 Task: For heading Arial black with underline.  font size for heading18,  'Change the font style of data to'Calibri.  and font size to 9,  Change the alignment of both headline & data to Align center.  In the sheet  Financial Tracking Spreadsheetbook
Action: Mouse moved to (159, 143)
Screenshot: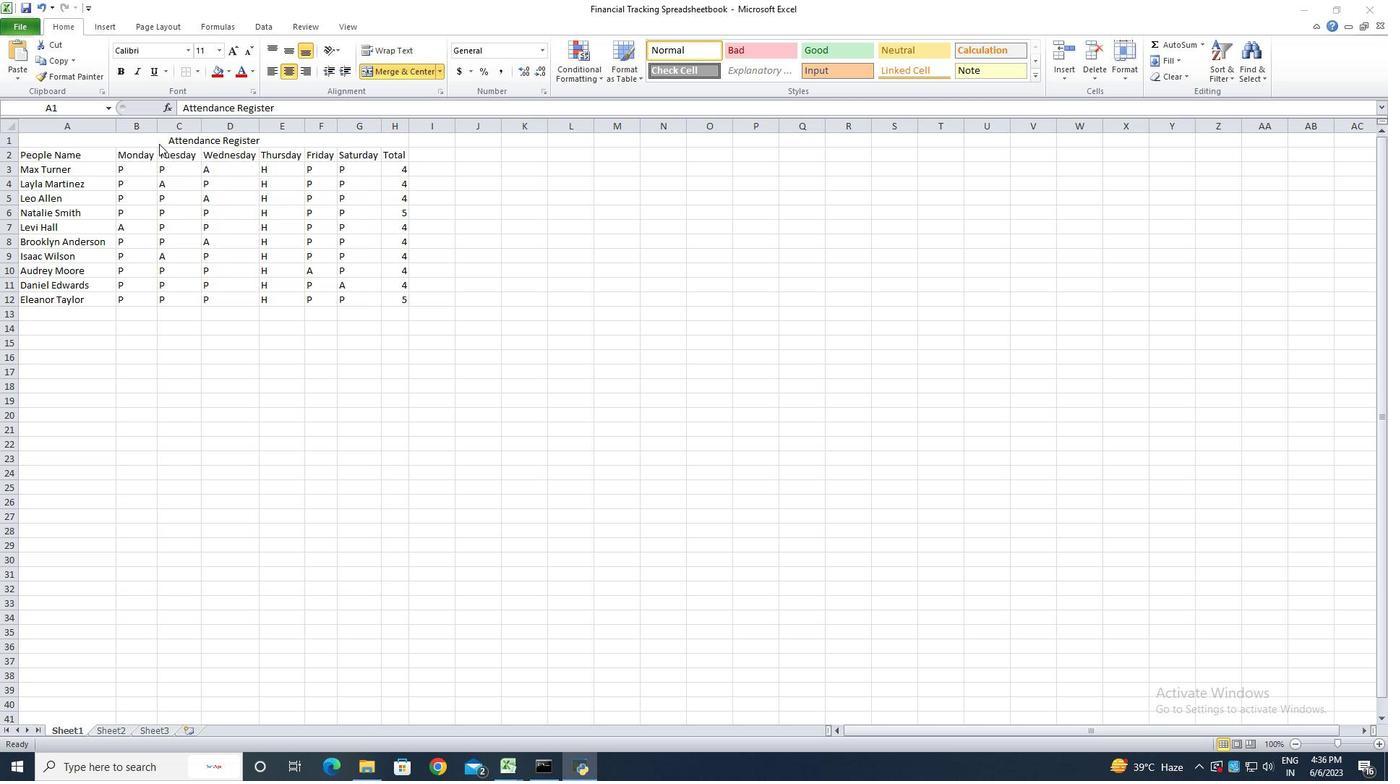 
Action: Mouse pressed left at (159, 143)
Screenshot: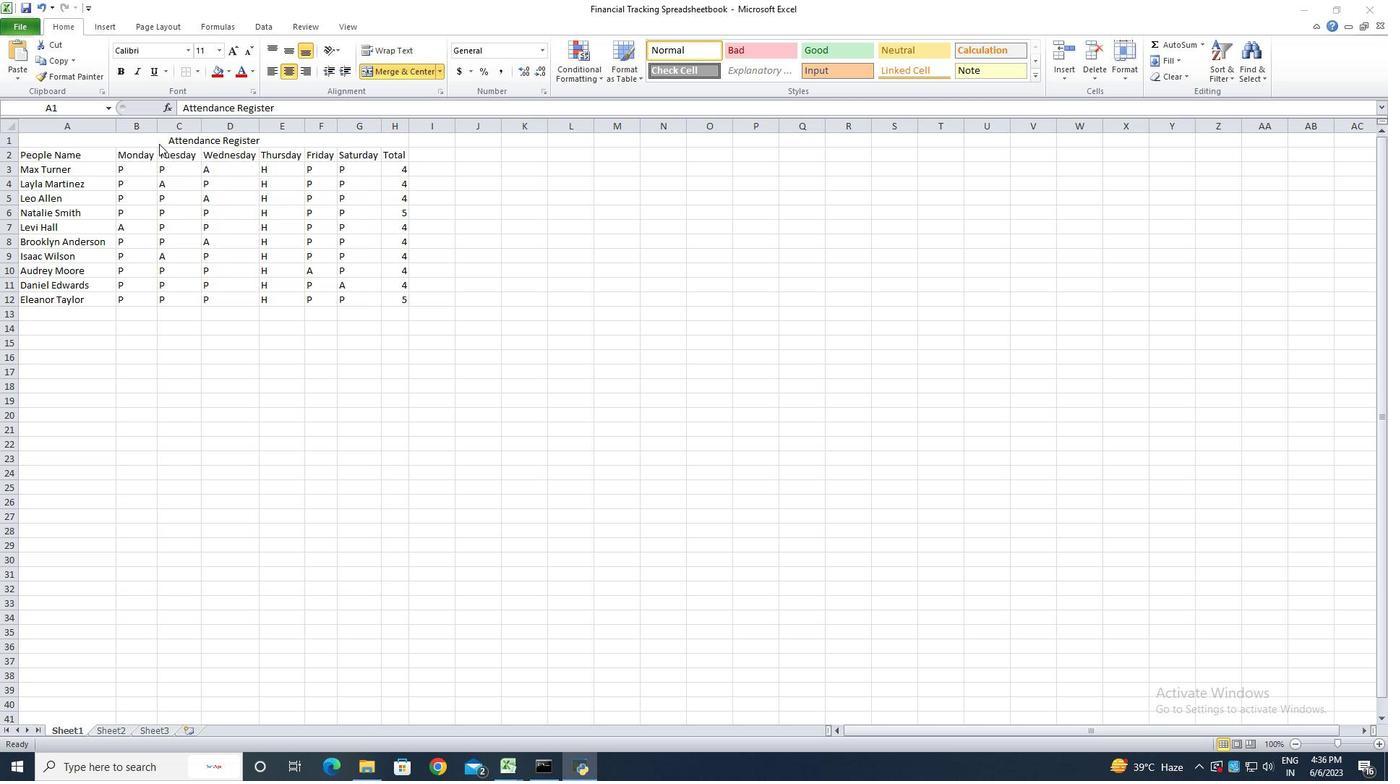 
Action: Mouse moved to (188, 53)
Screenshot: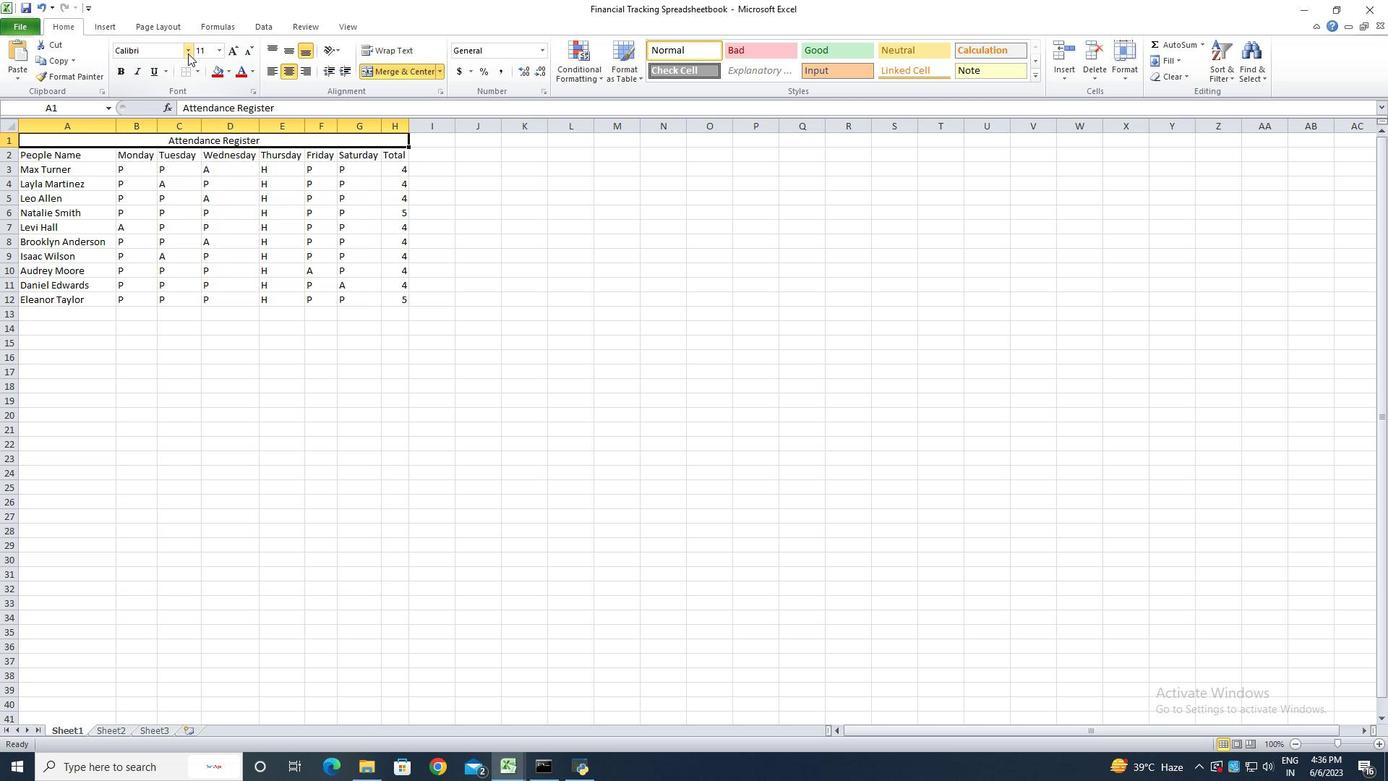 
Action: Mouse pressed left at (188, 53)
Screenshot: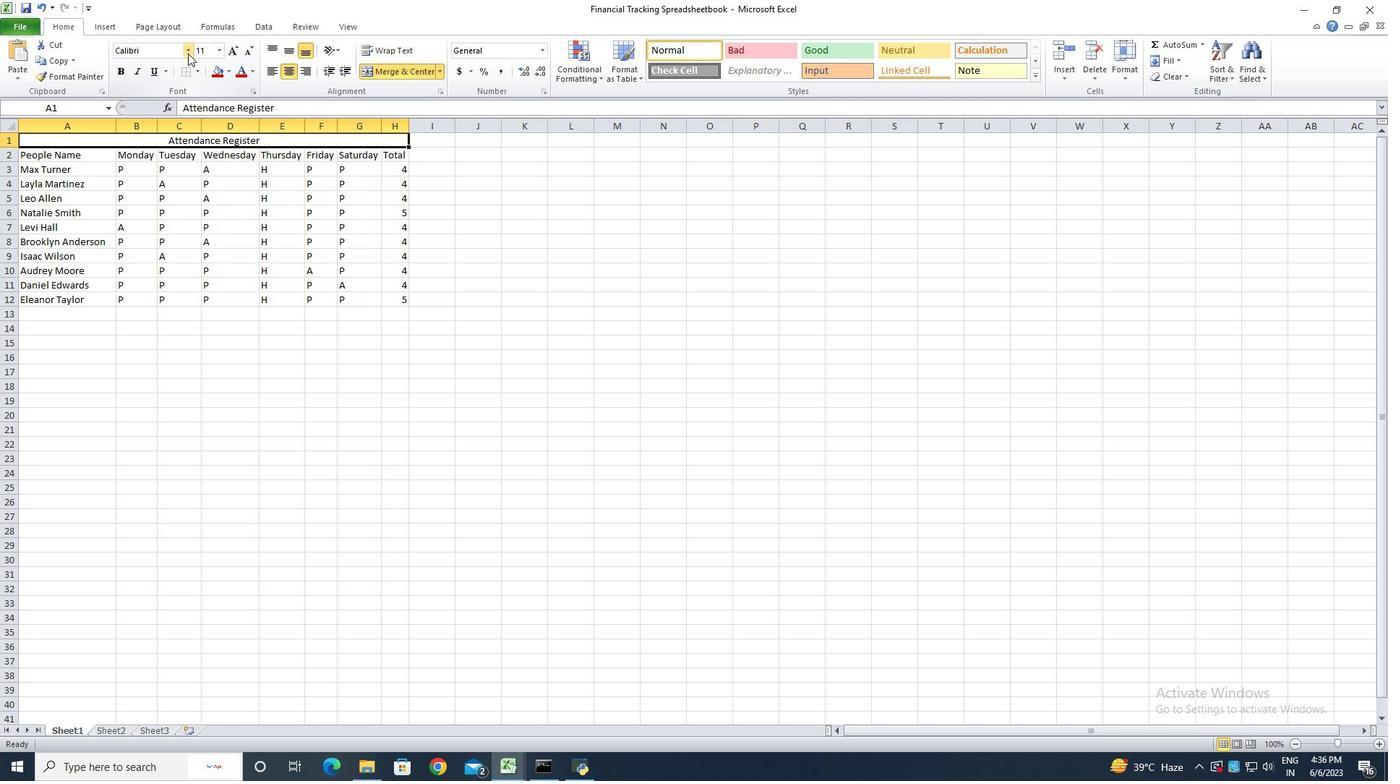 
Action: Mouse moved to (179, 184)
Screenshot: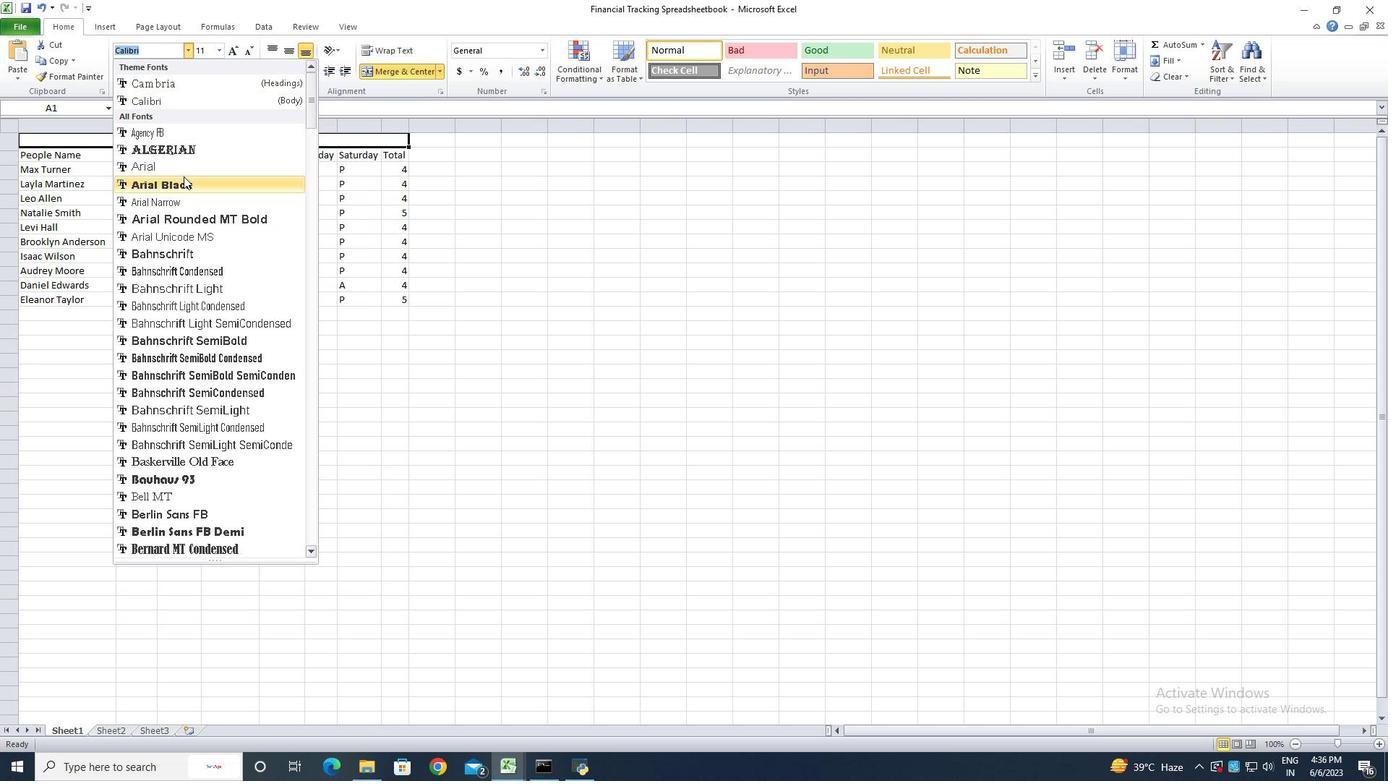 
Action: Mouse pressed left at (179, 184)
Screenshot: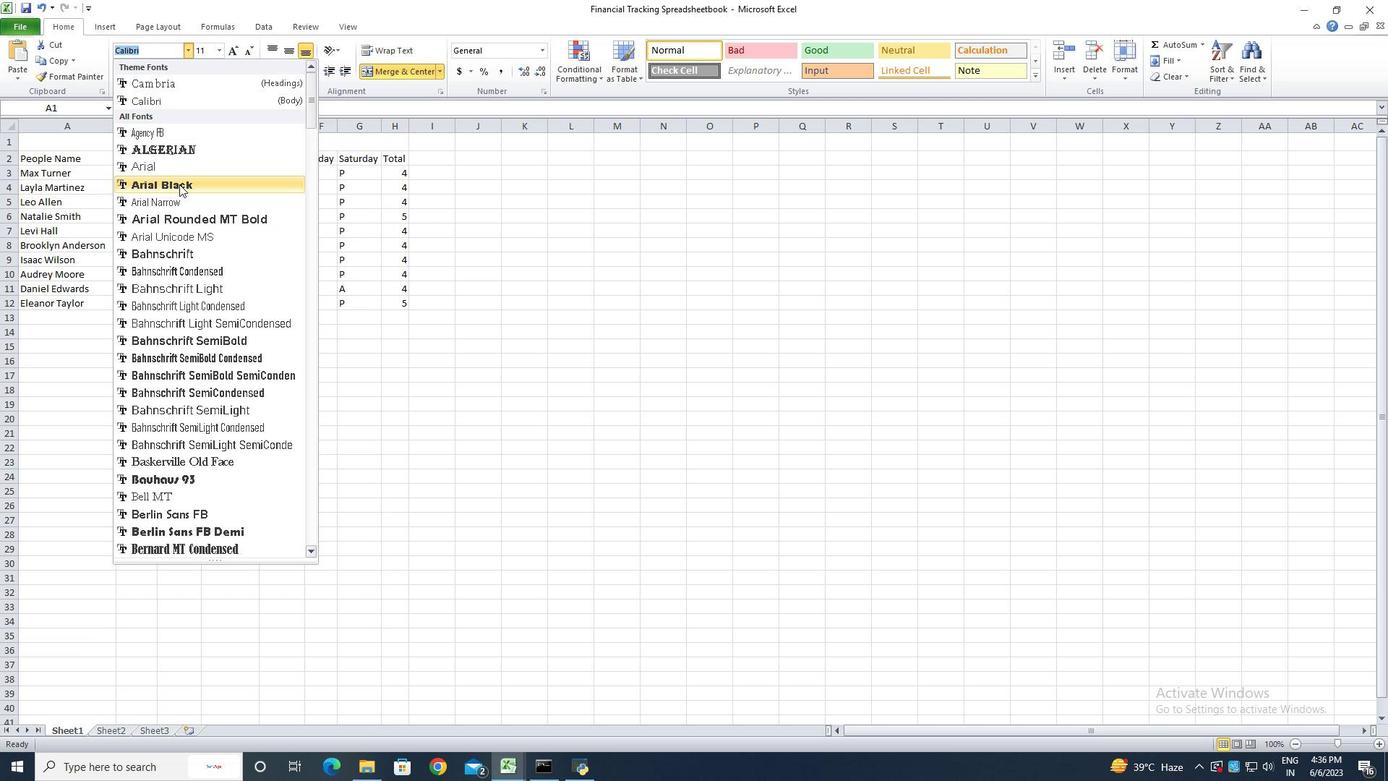 
Action: Mouse moved to (156, 75)
Screenshot: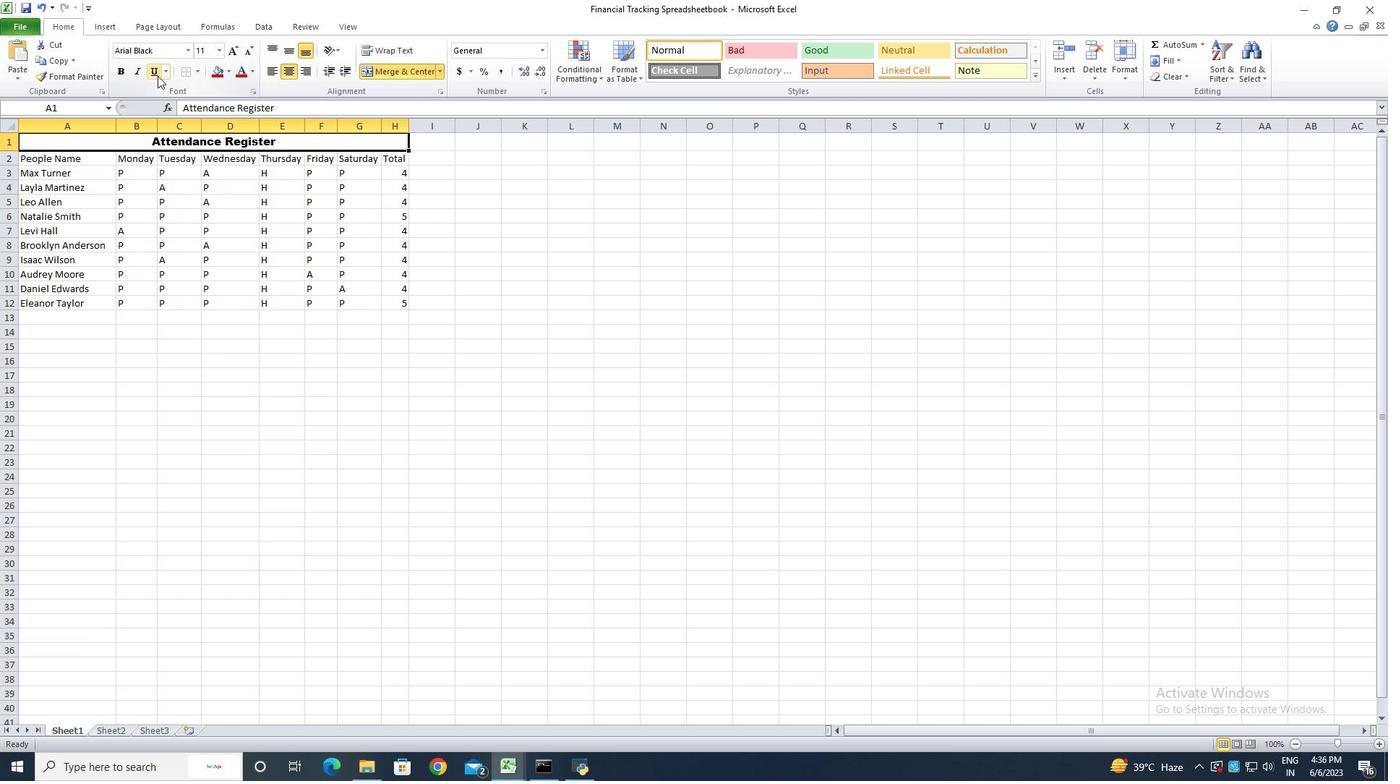 
Action: Mouse pressed left at (156, 75)
Screenshot: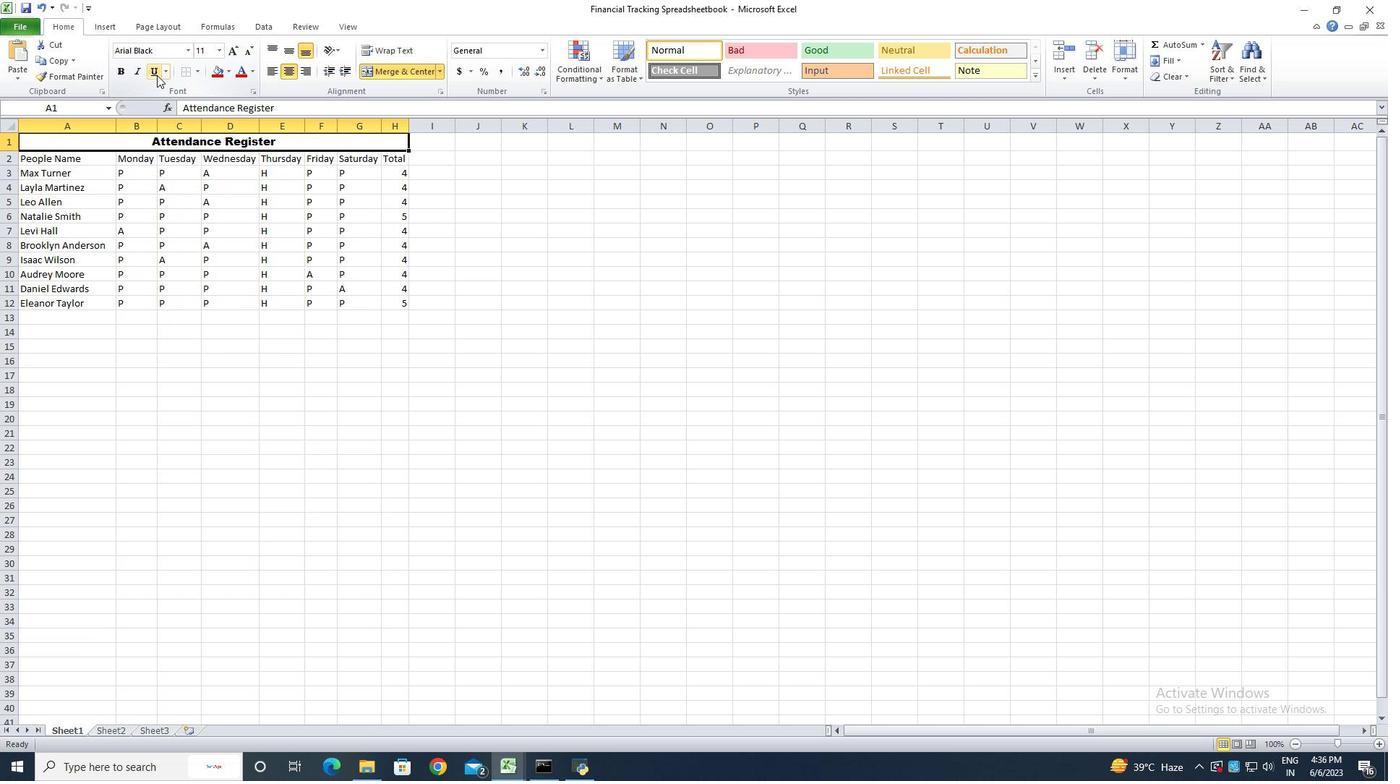 
Action: Mouse moved to (236, 52)
Screenshot: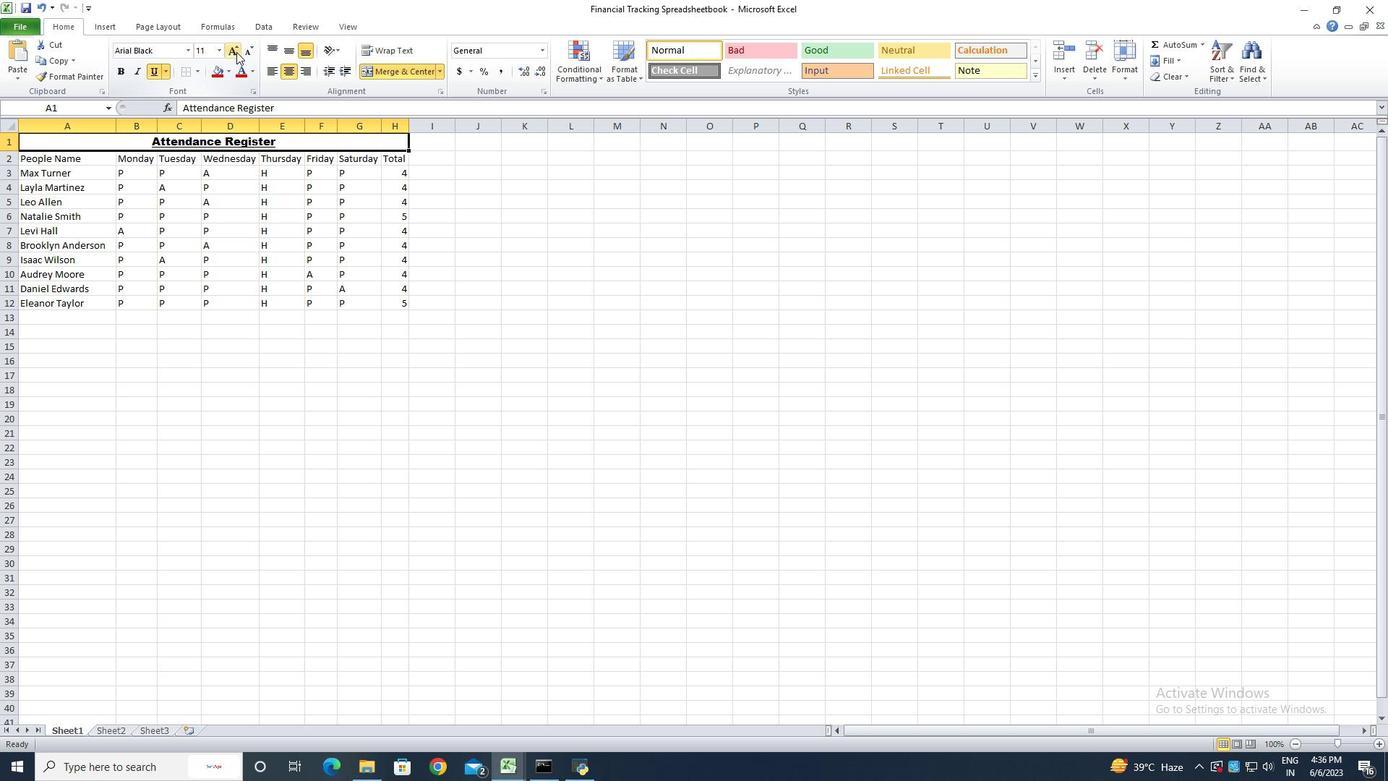 
Action: Mouse pressed left at (236, 52)
Screenshot: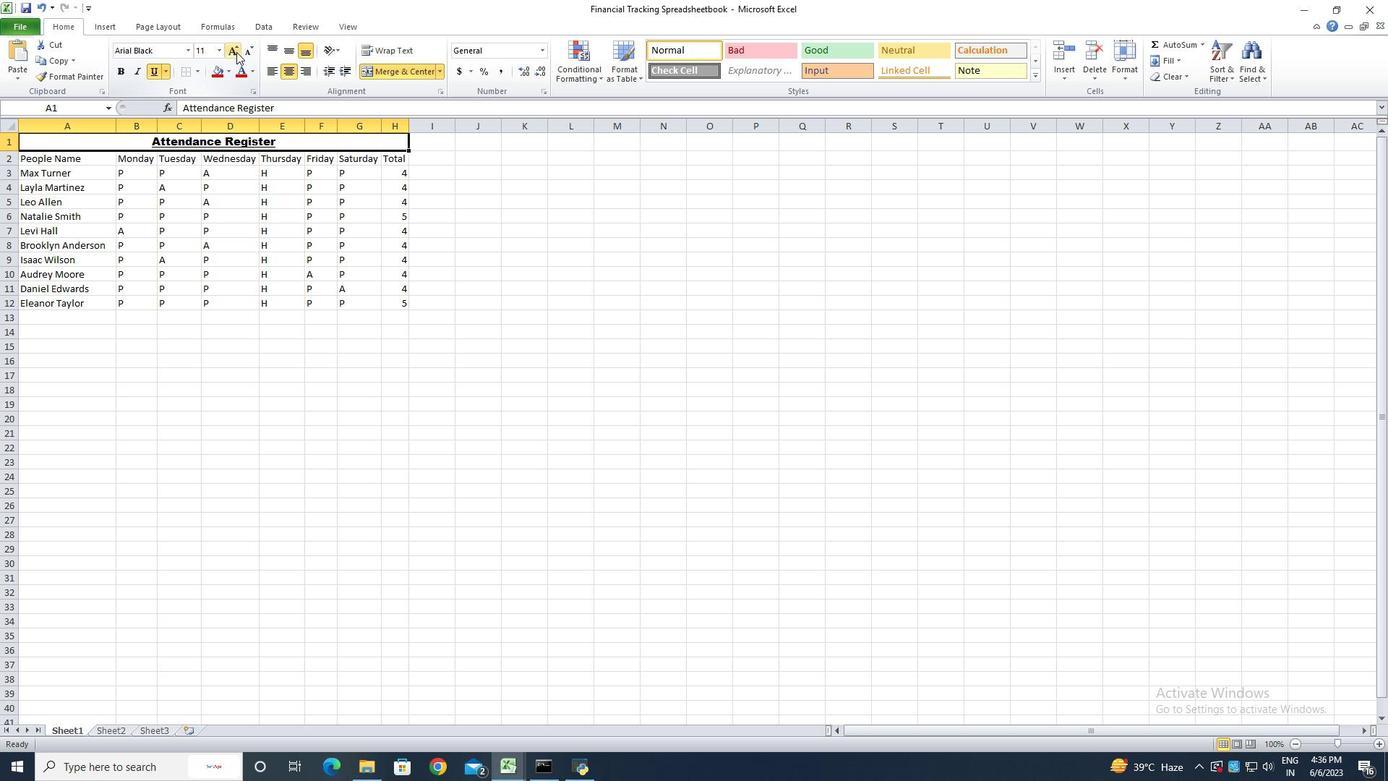 
Action: Mouse pressed left at (236, 52)
Screenshot: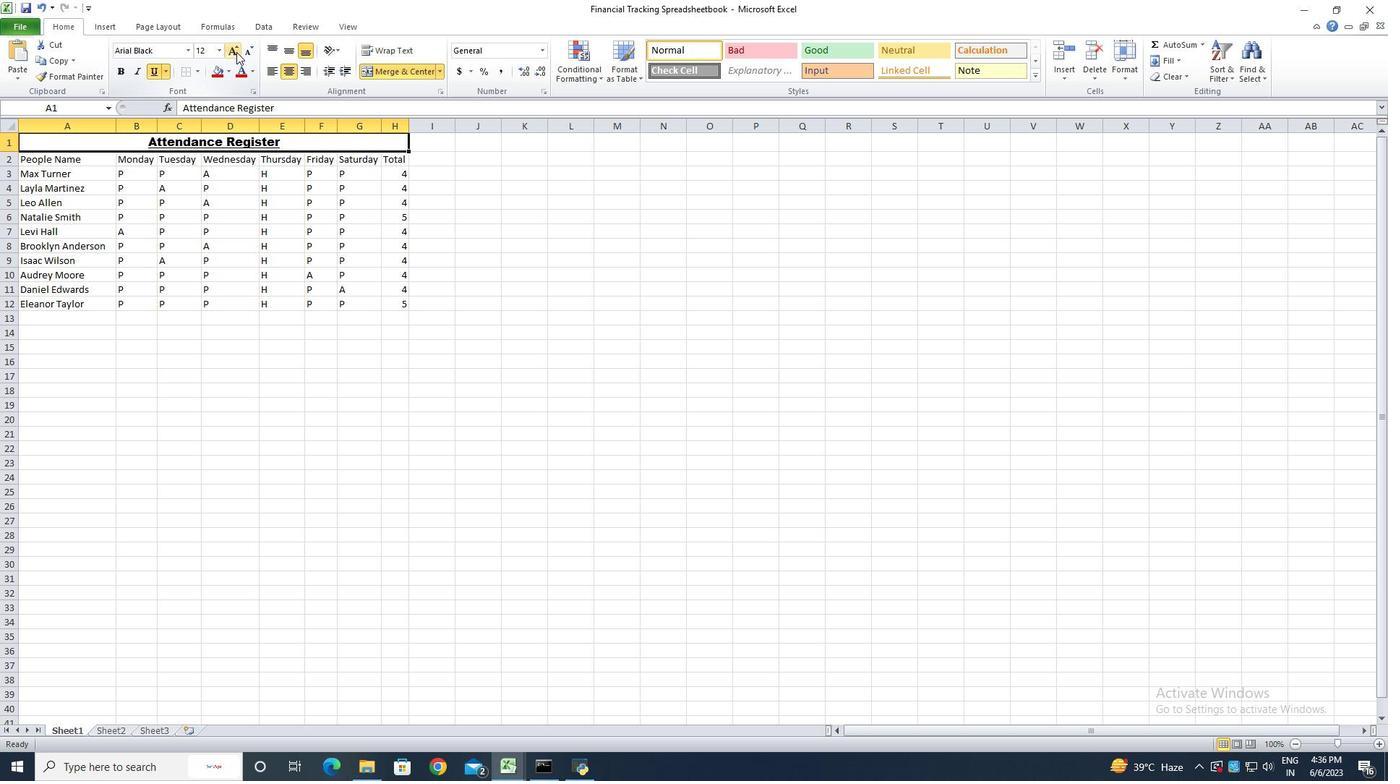 
Action: Mouse pressed left at (236, 52)
Screenshot: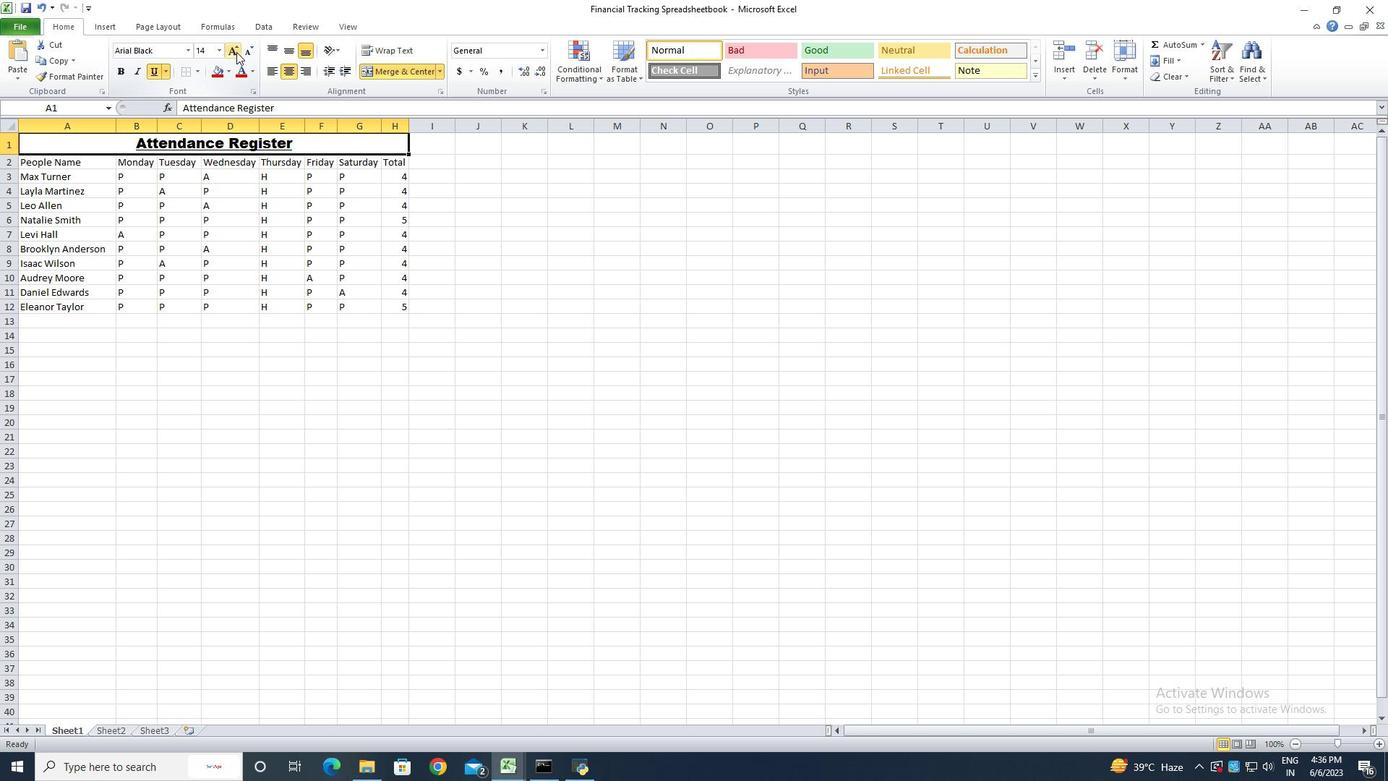 
Action: Mouse moved to (237, 51)
Screenshot: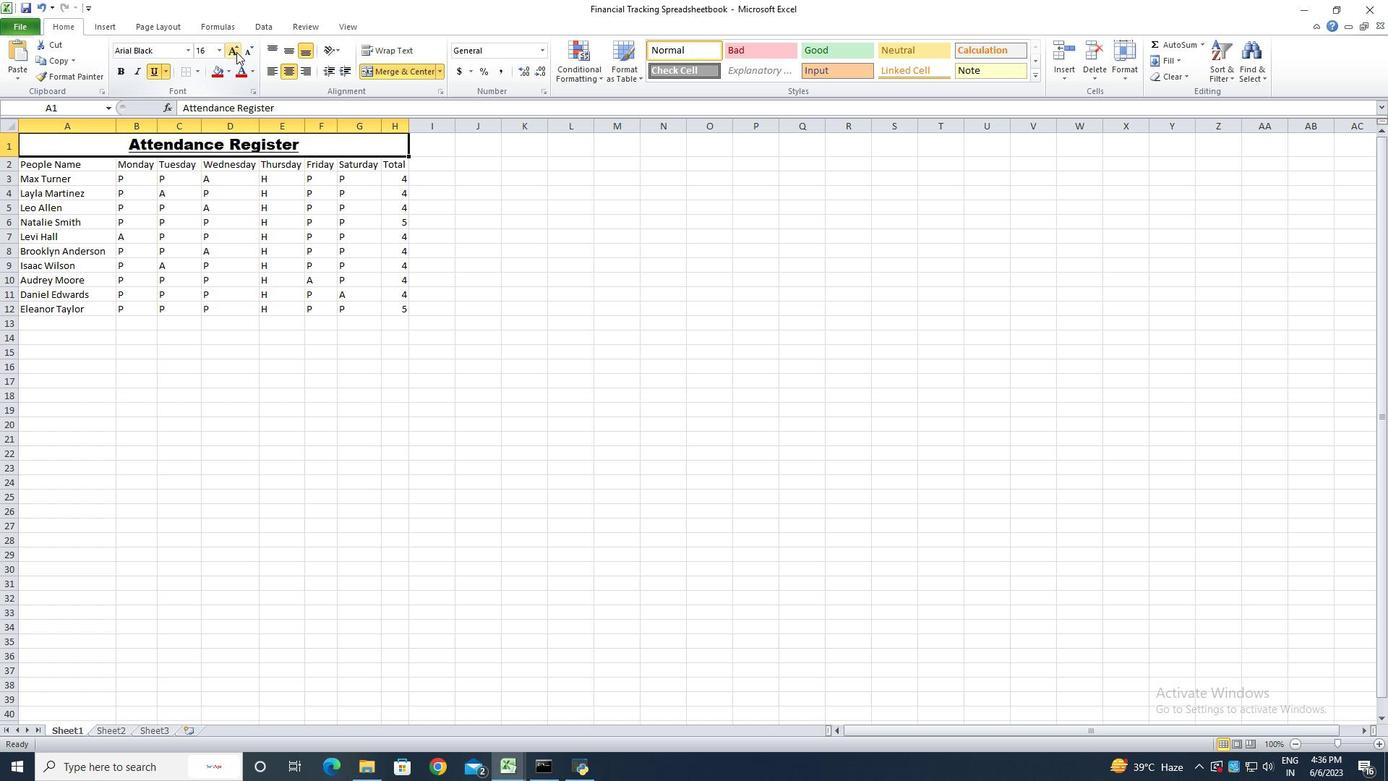 
Action: Mouse pressed left at (237, 51)
Screenshot: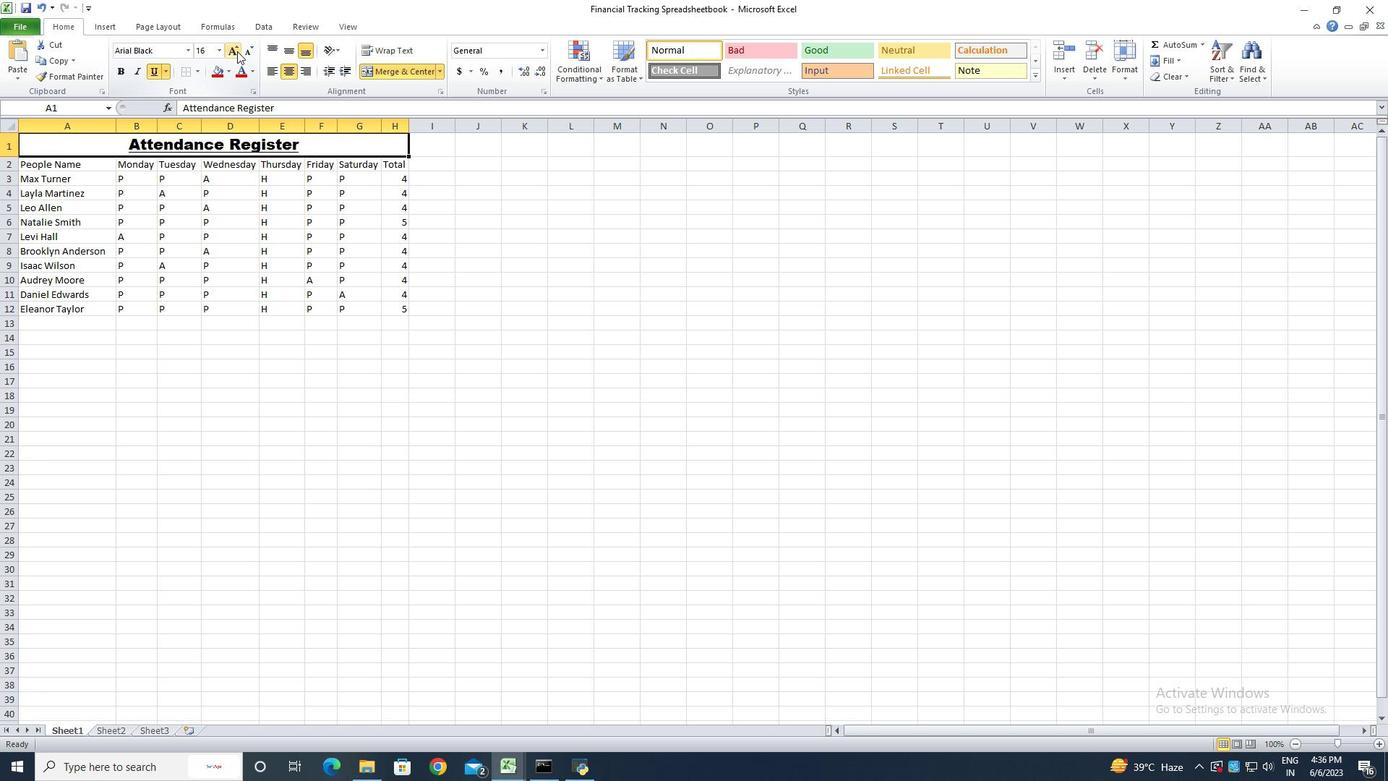 
Action: Mouse moved to (40, 169)
Screenshot: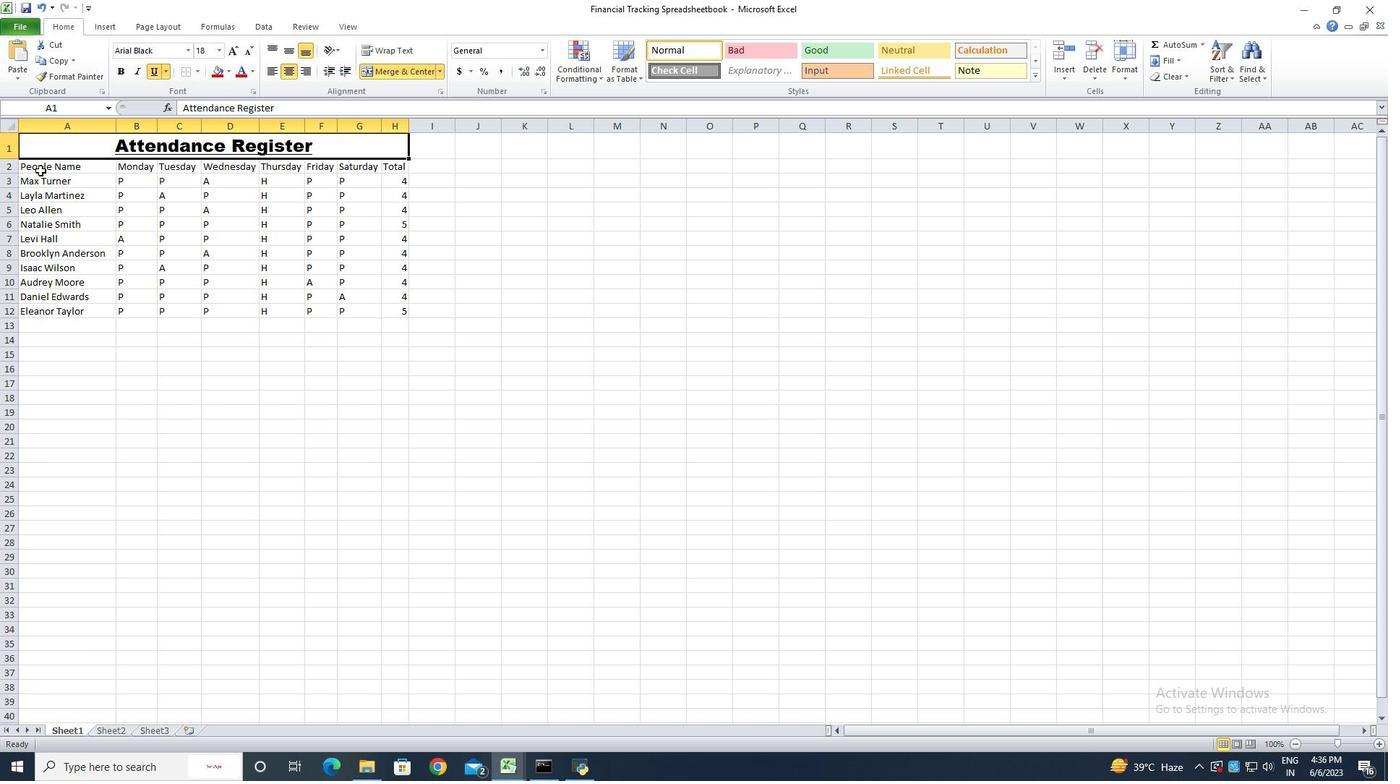 
Action: Mouse pressed left at (40, 169)
Screenshot: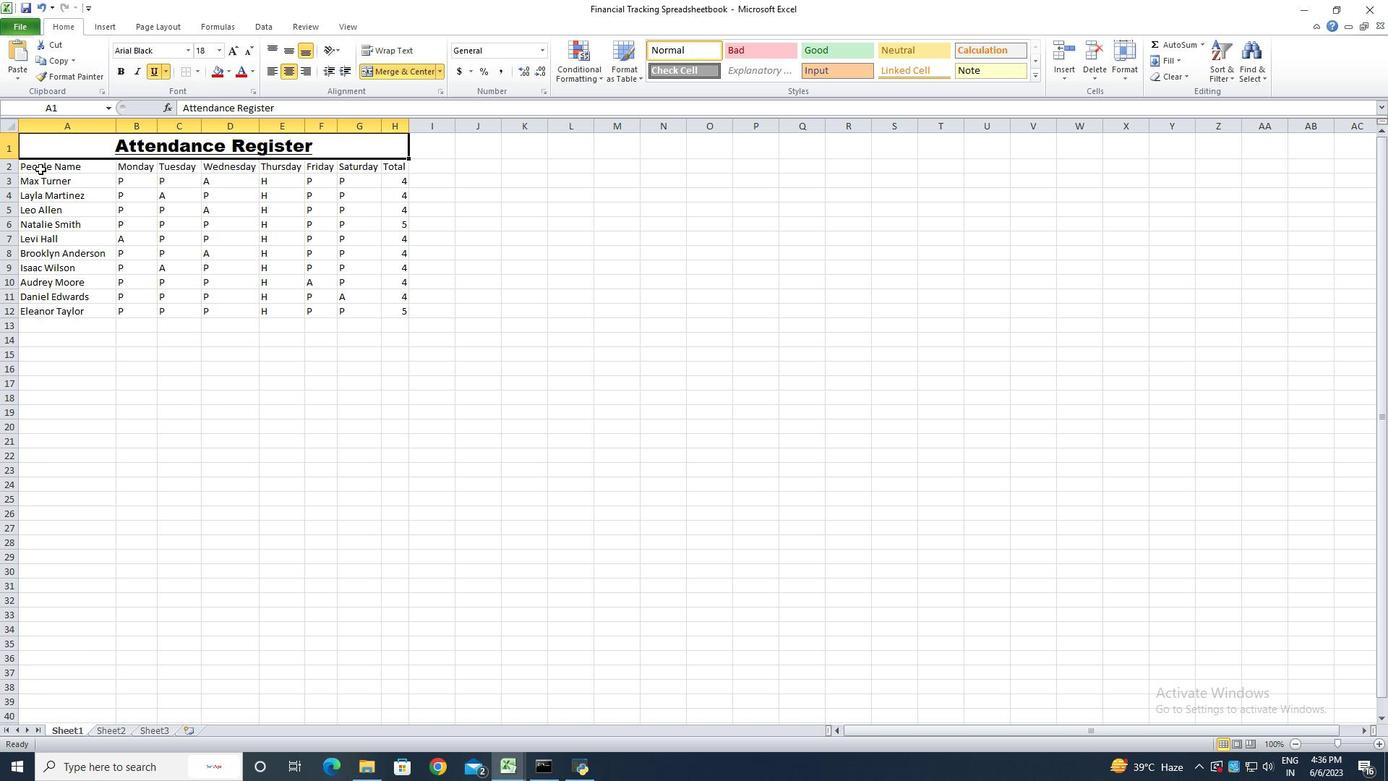 
Action: Mouse moved to (188, 49)
Screenshot: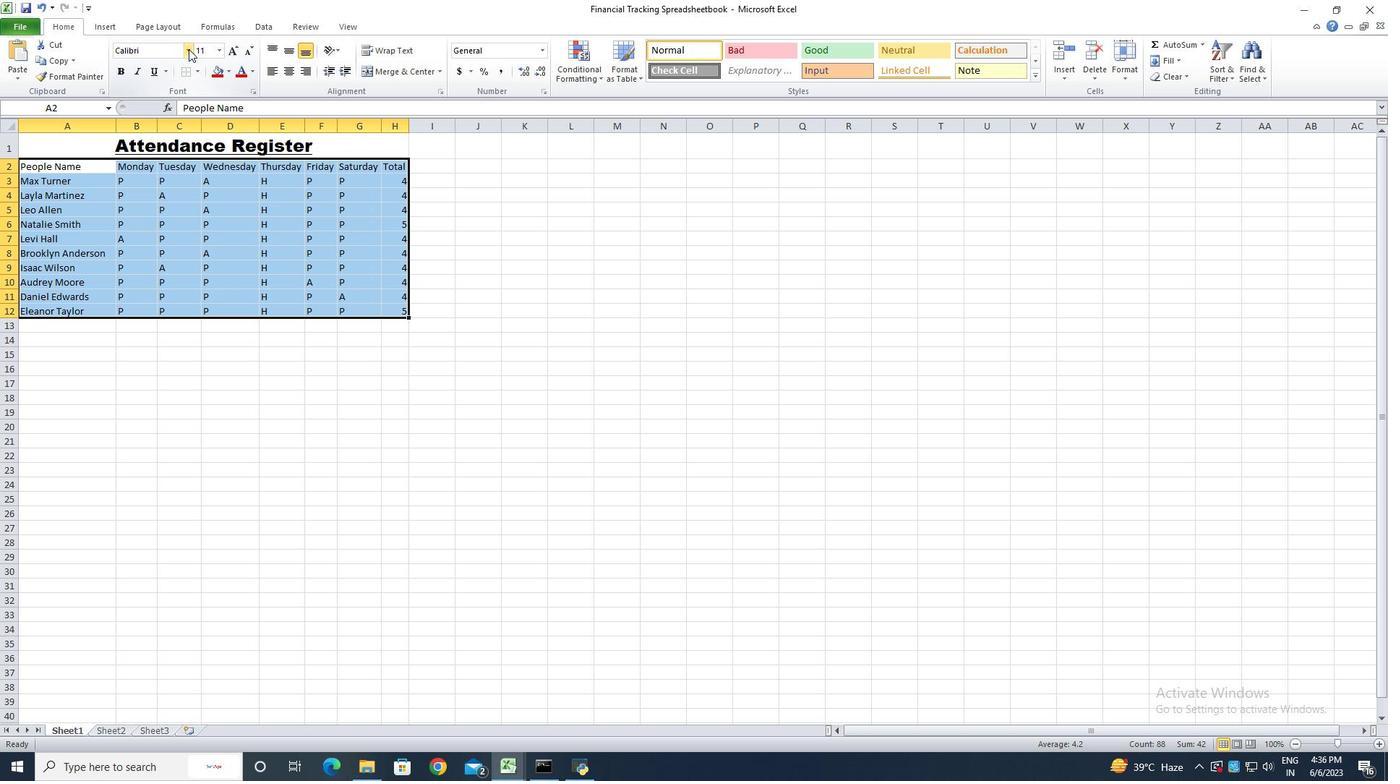 
Action: Mouse pressed left at (188, 49)
Screenshot: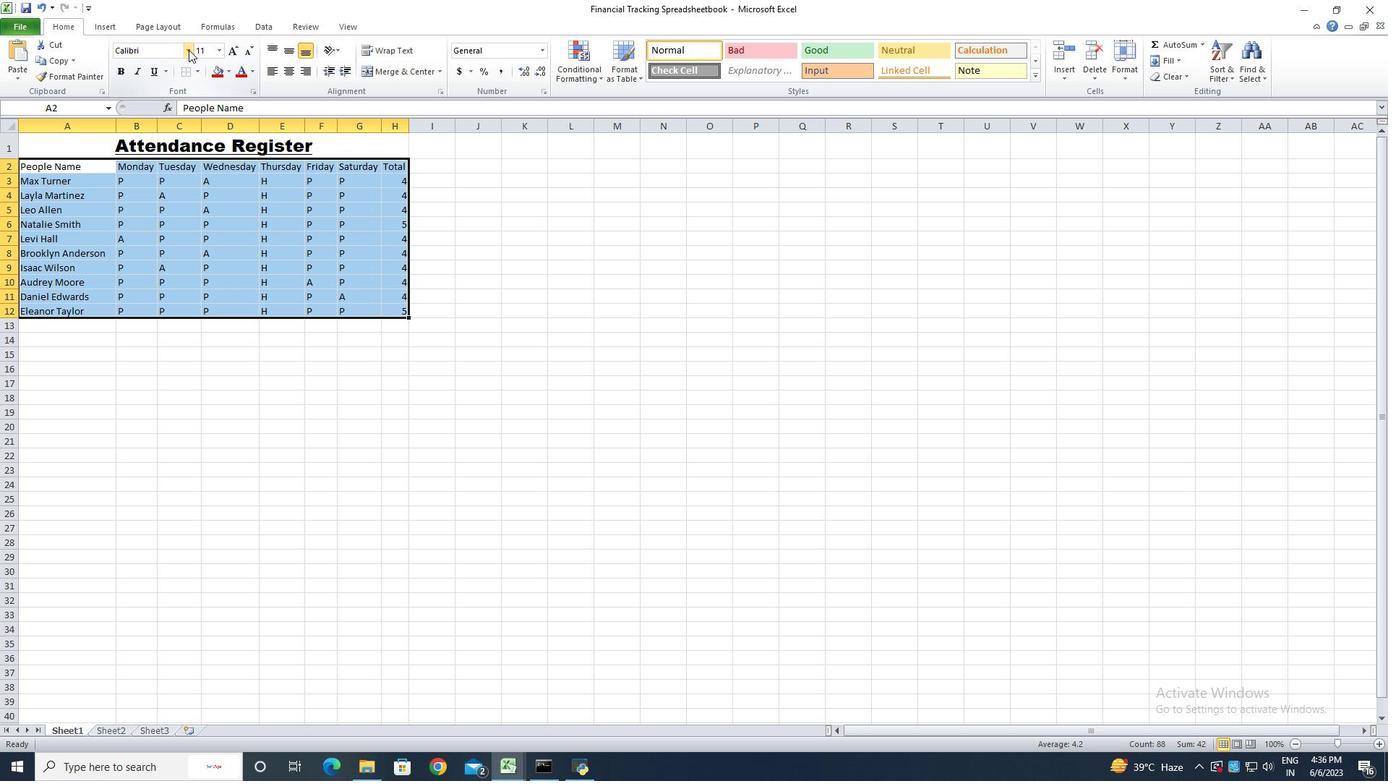 
Action: Mouse moved to (180, 101)
Screenshot: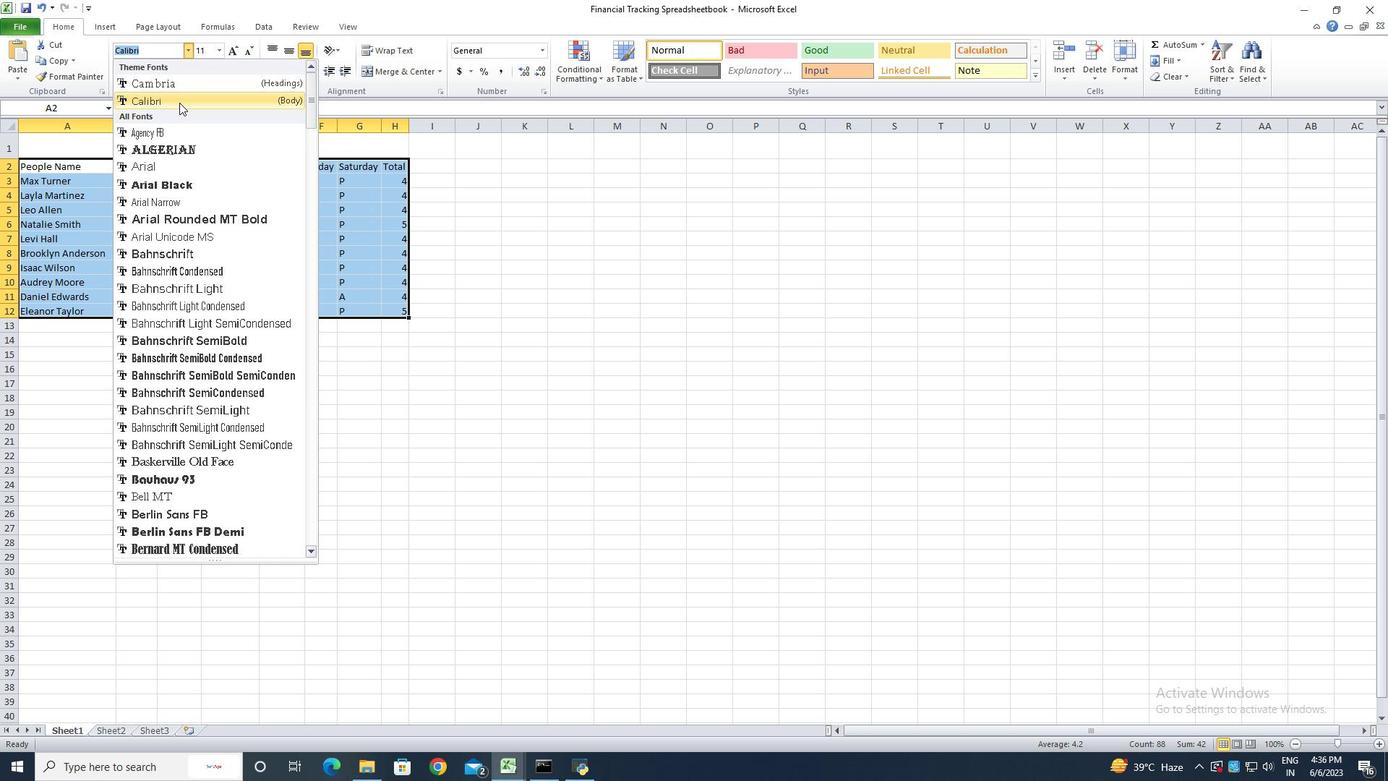 
Action: Mouse pressed left at (180, 101)
Screenshot: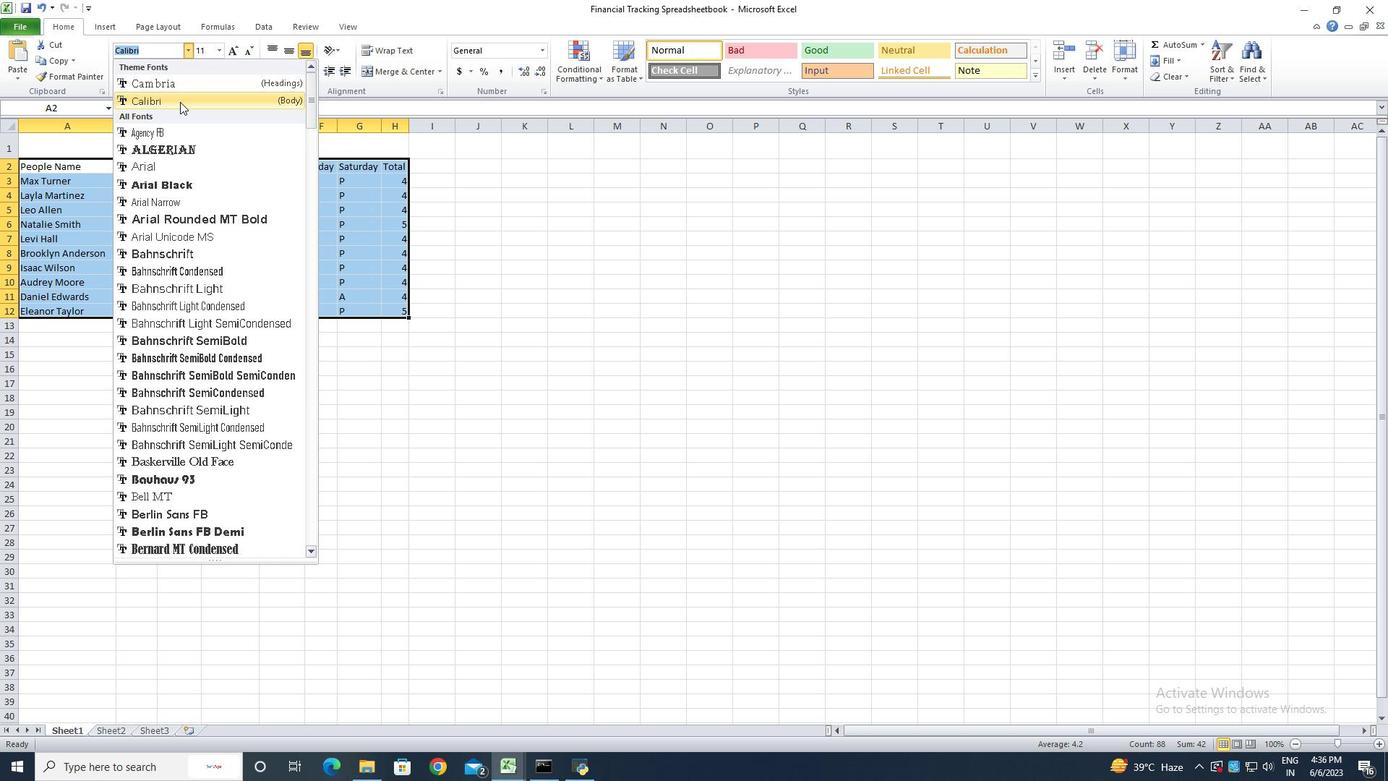 
Action: Mouse moved to (248, 49)
Screenshot: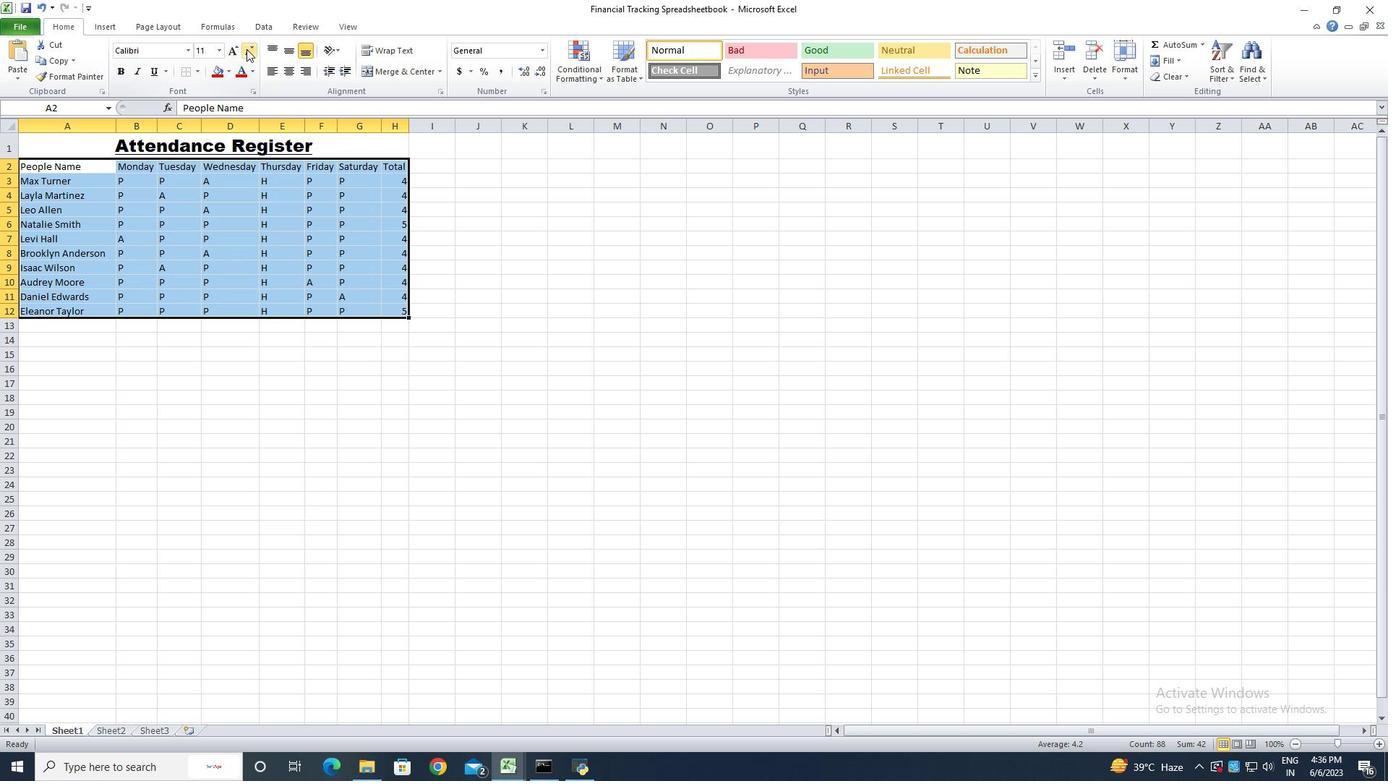
Action: Mouse pressed left at (248, 49)
Screenshot: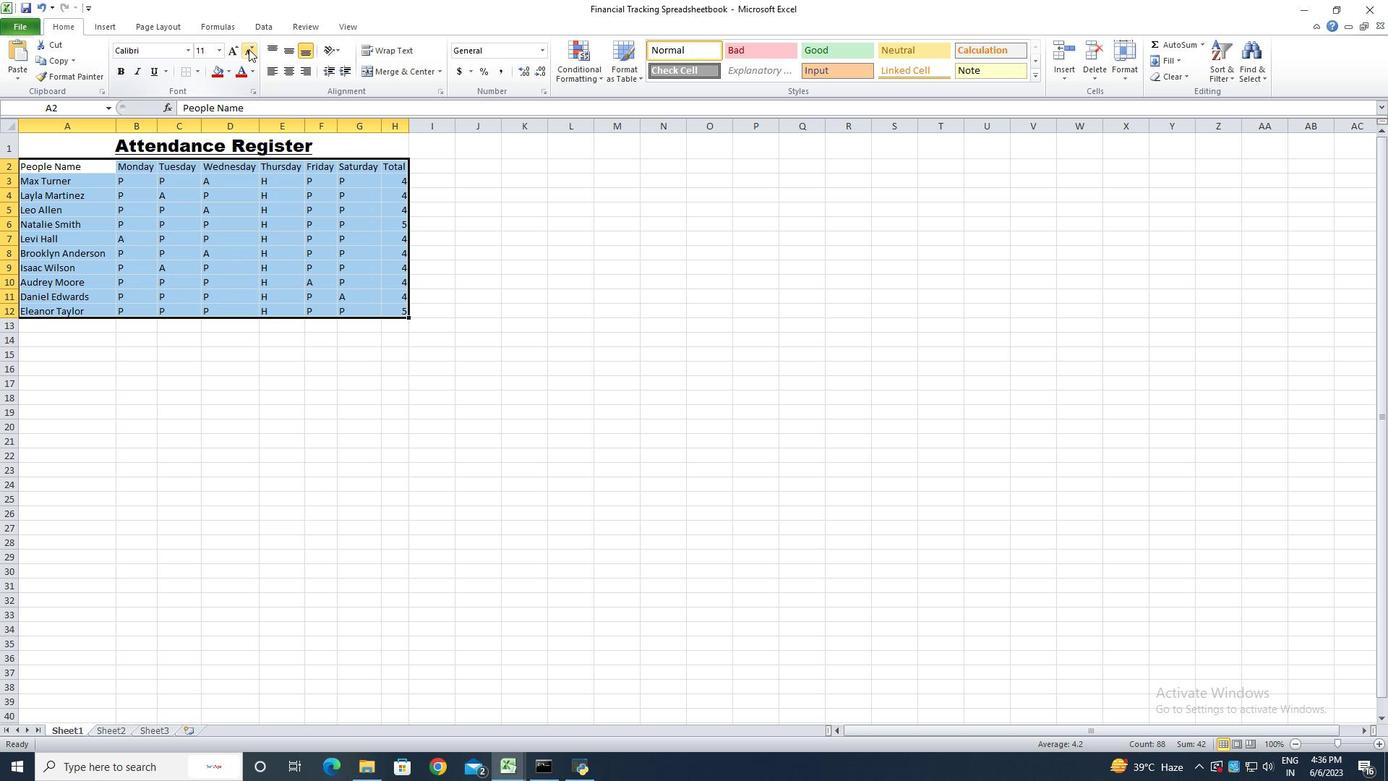 
Action: Mouse pressed left at (248, 49)
Screenshot: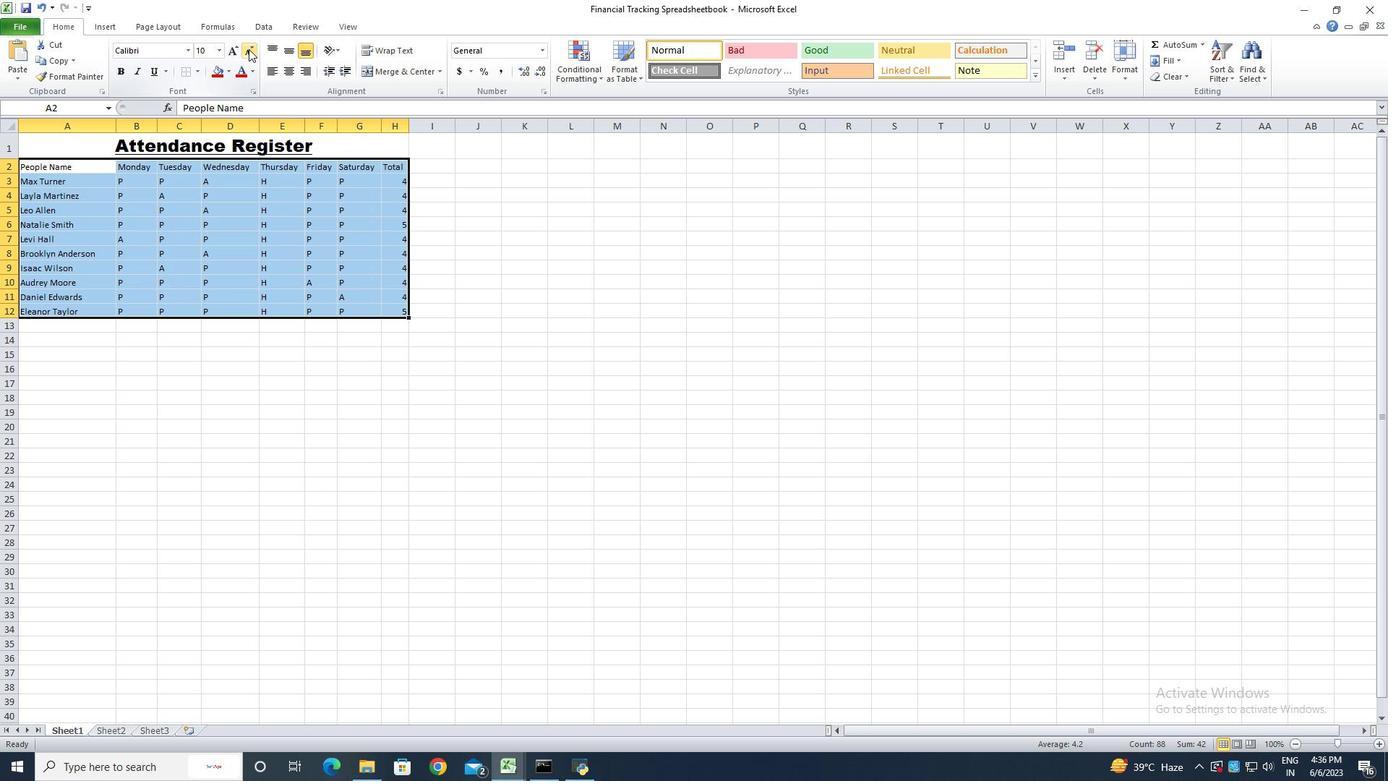 
Action: Mouse moved to (176, 363)
Screenshot: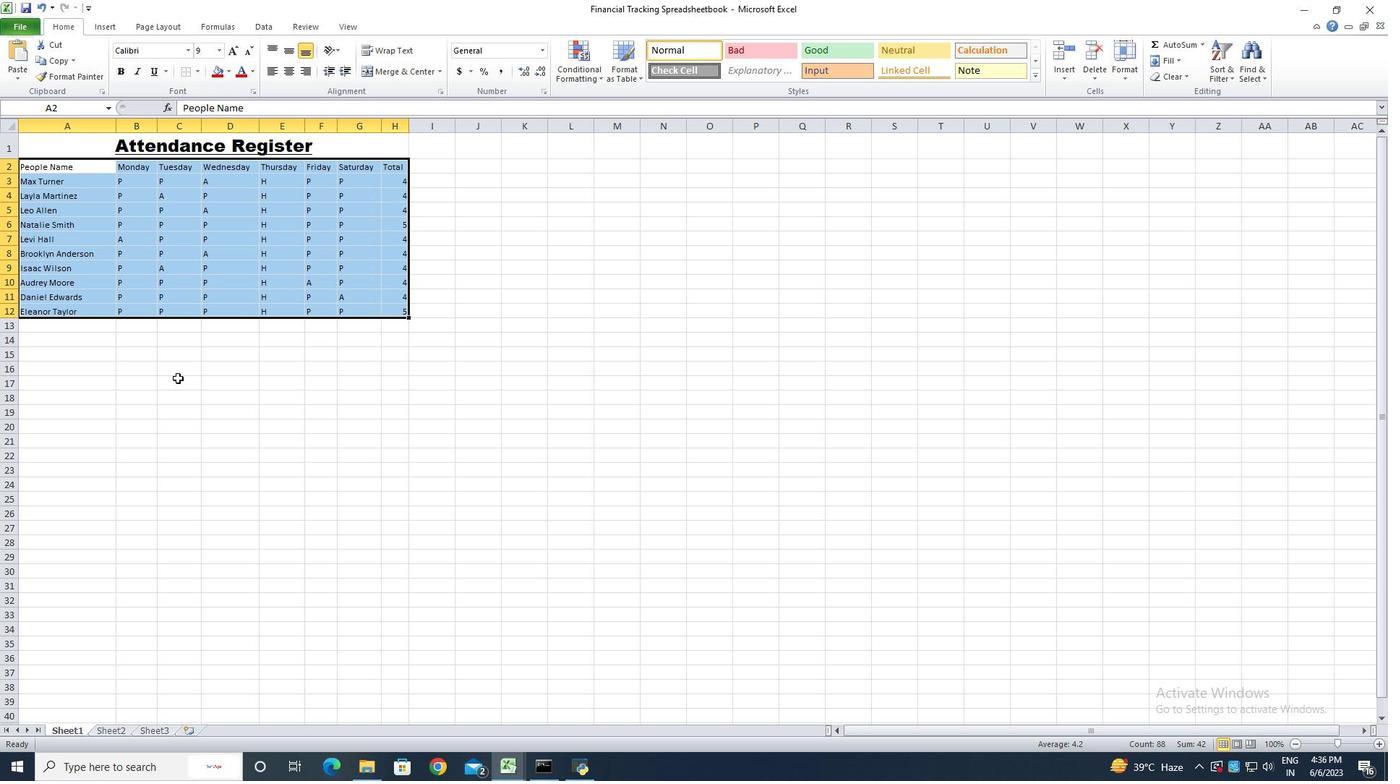 
Action: Mouse pressed left at (176, 363)
Screenshot: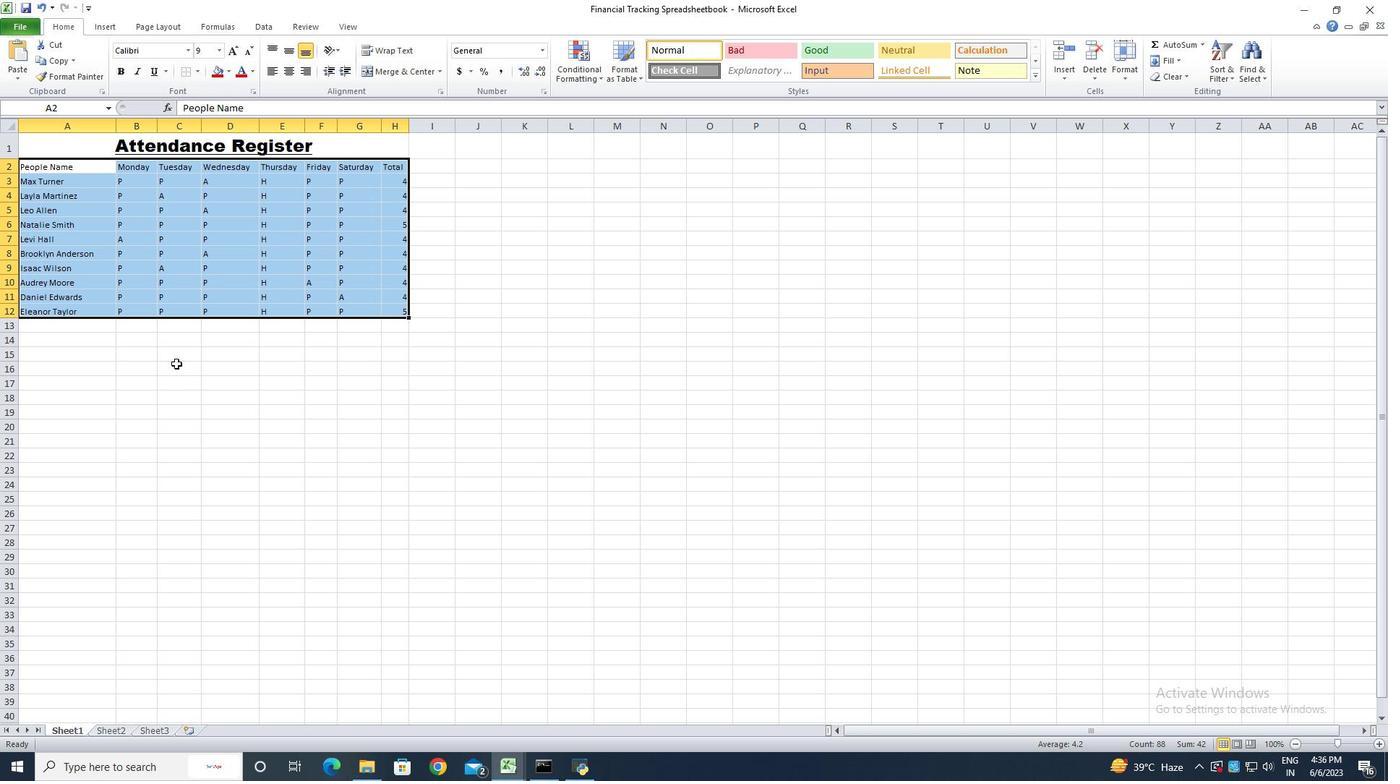 
Action: Mouse moved to (91, 144)
Screenshot: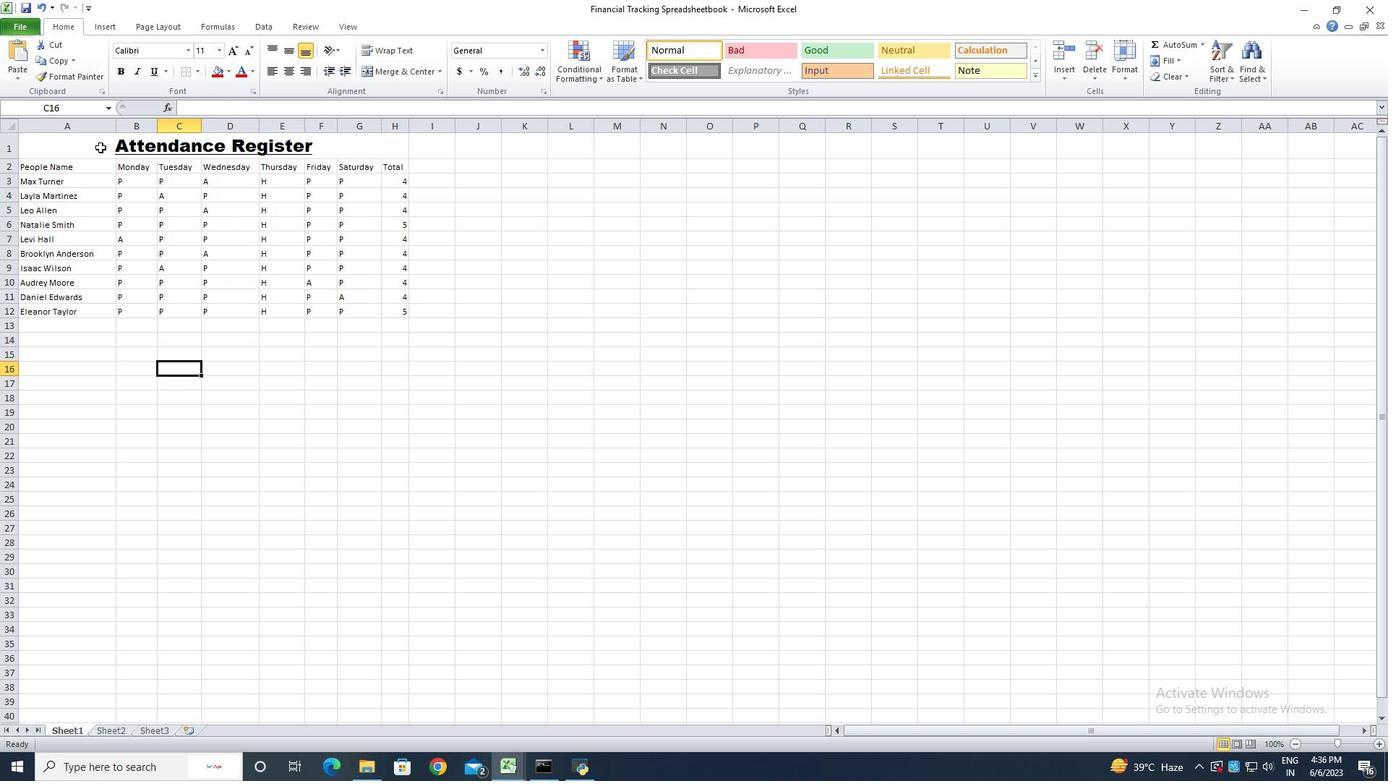 
Action: Mouse pressed left at (91, 144)
Screenshot: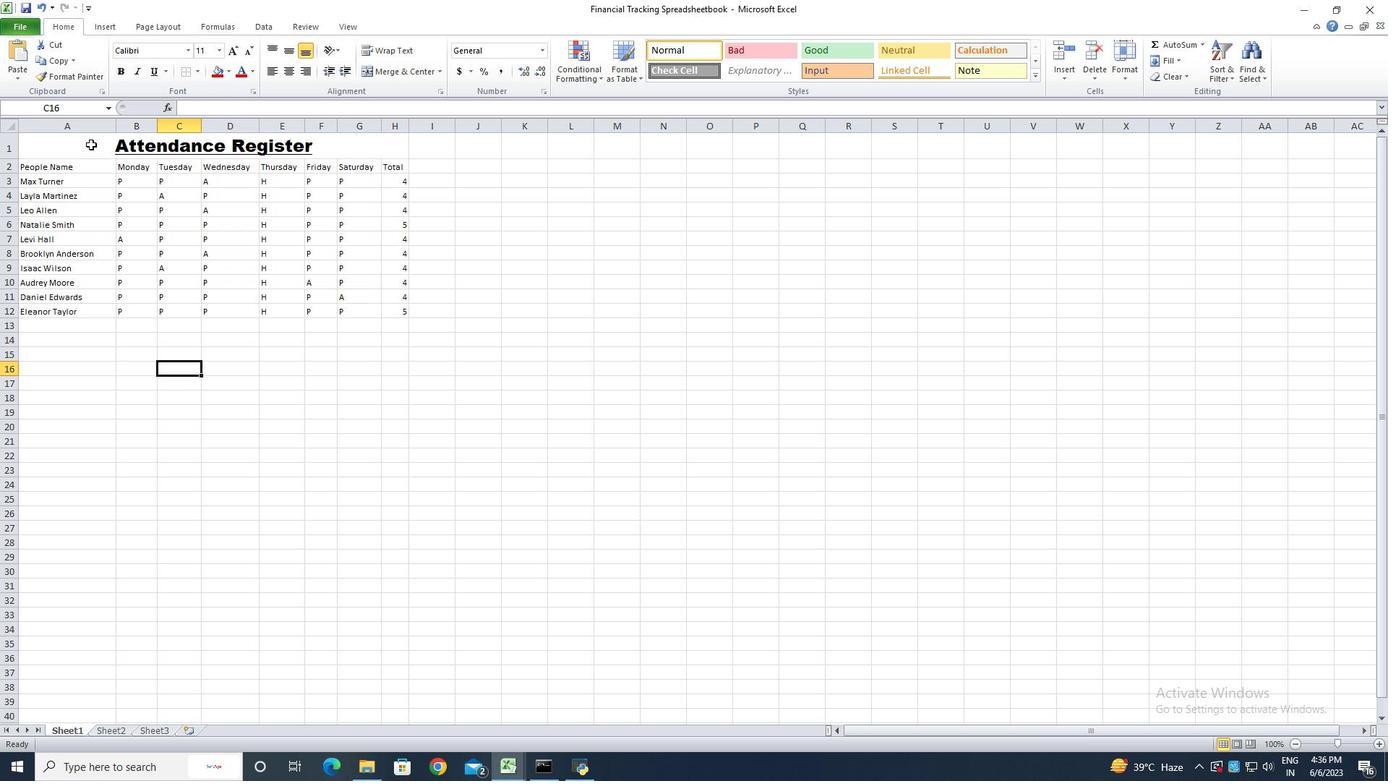 
Action: Mouse moved to (285, 75)
Screenshot: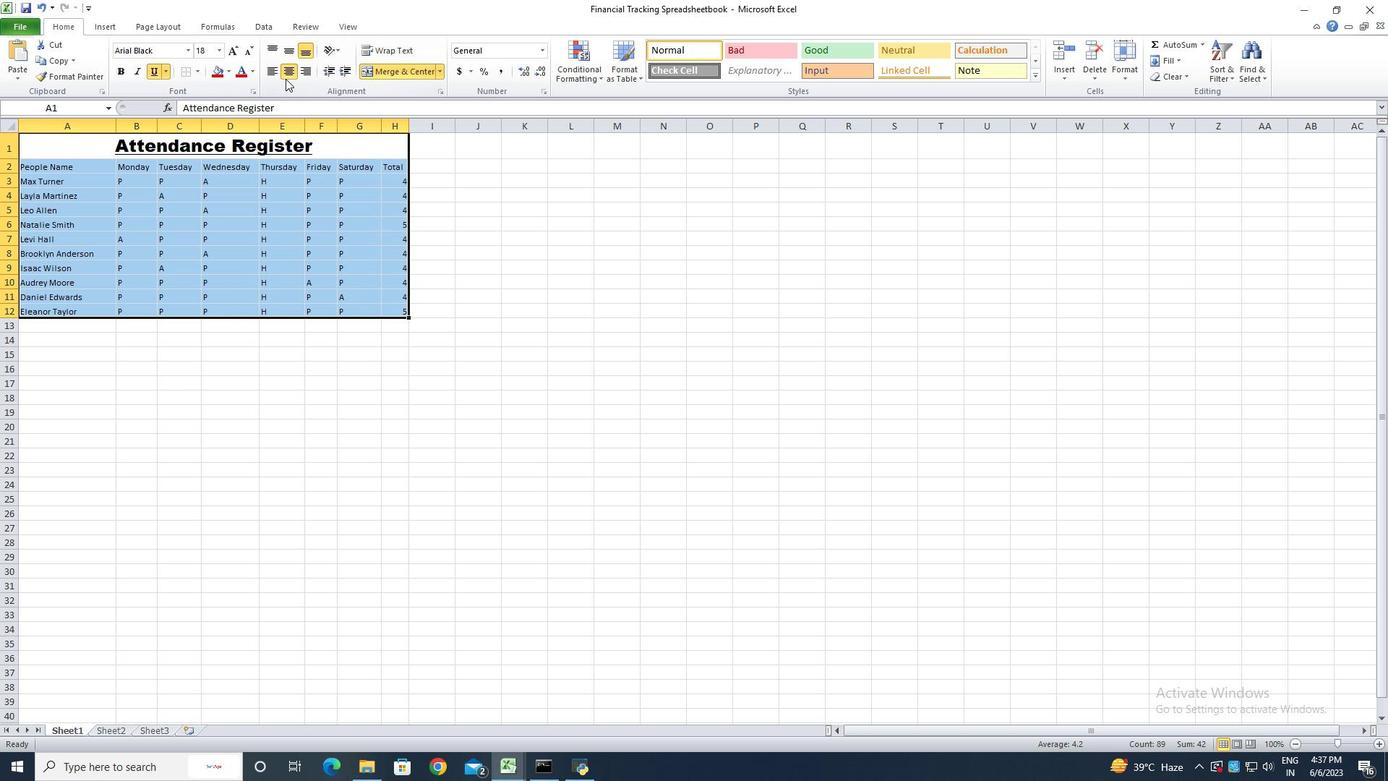 
Action: Mouse pressed left at (285, 75)
Screenshot: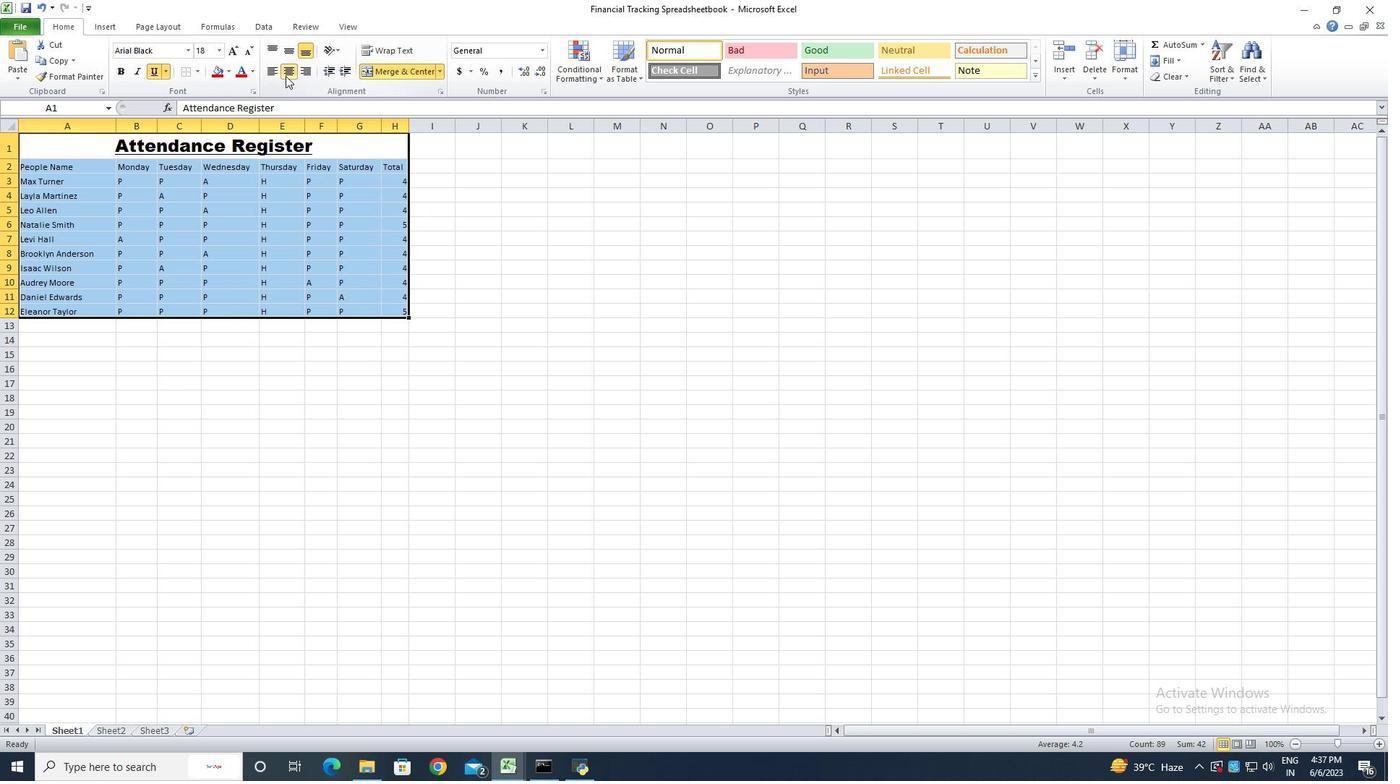 
Action: Mouse pressed left at (285, 75)
Screenshot: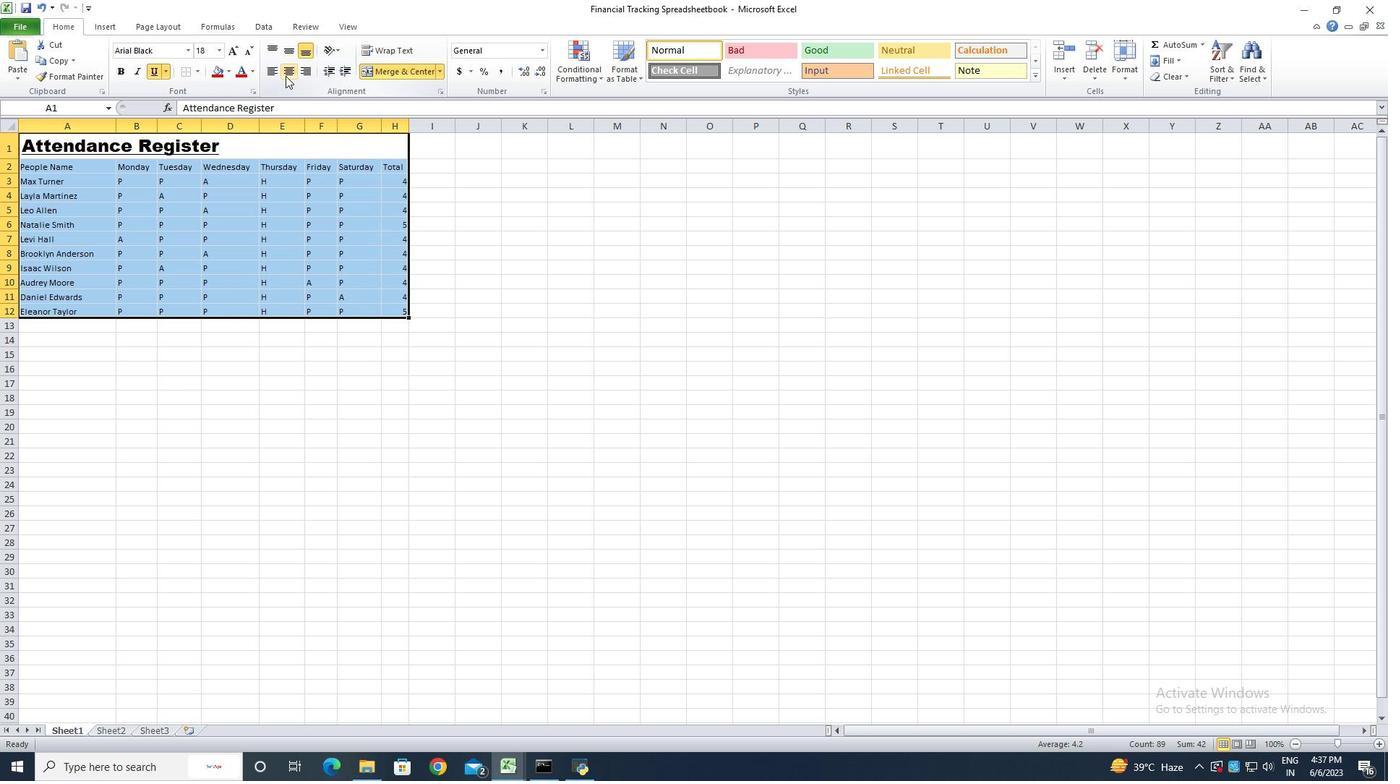 
Action: Mouse moved to (277, 360)
Screenshot: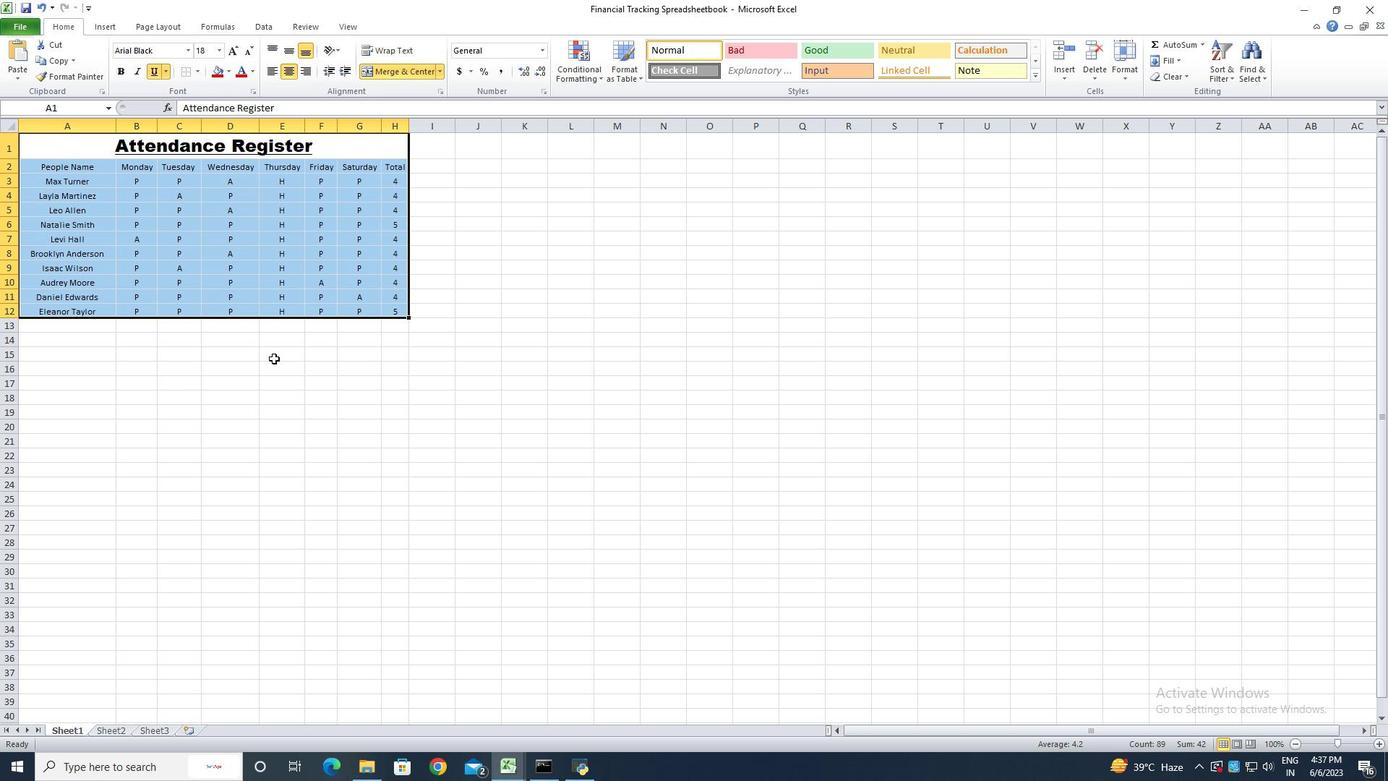 
Action: Mouse pressed left at (277, 360)
Screenshot: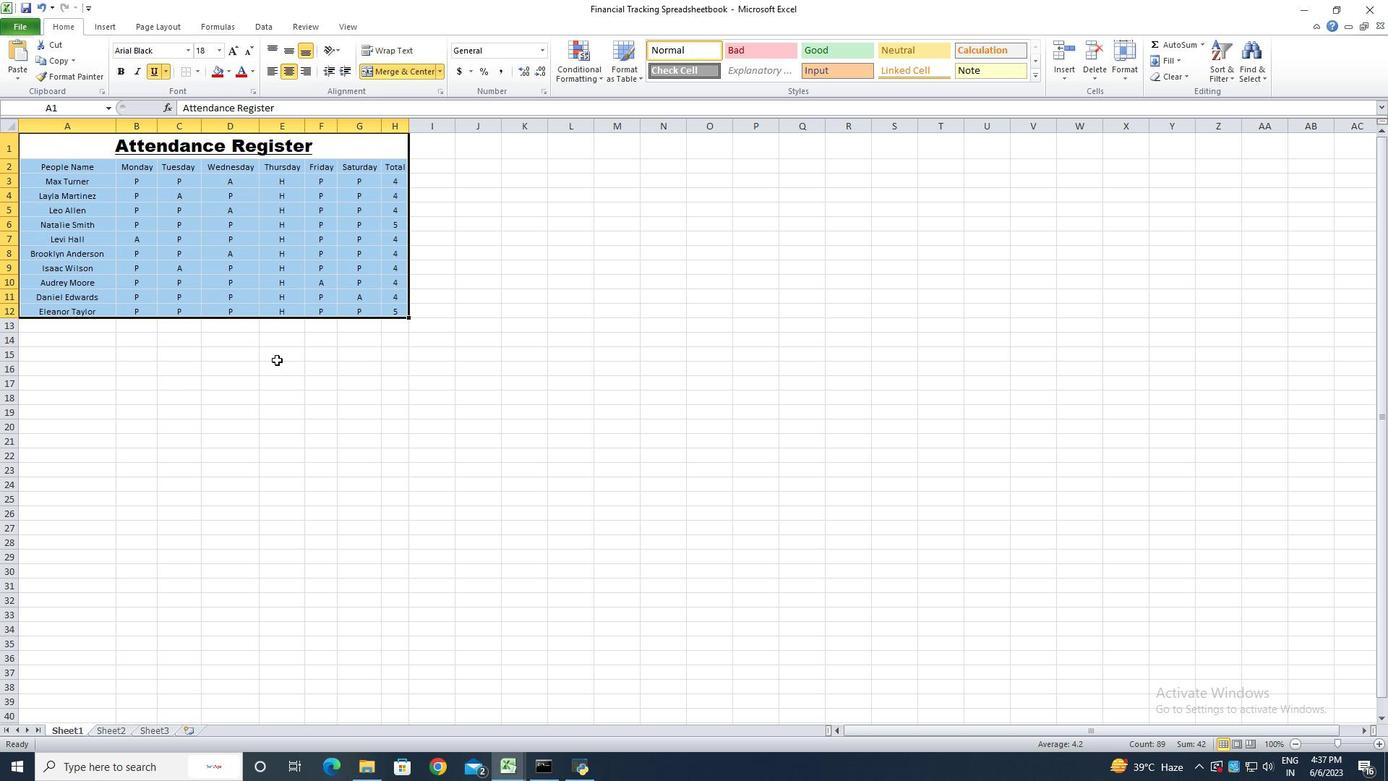 
Action: Key pressed ctrl+S
Screenshot: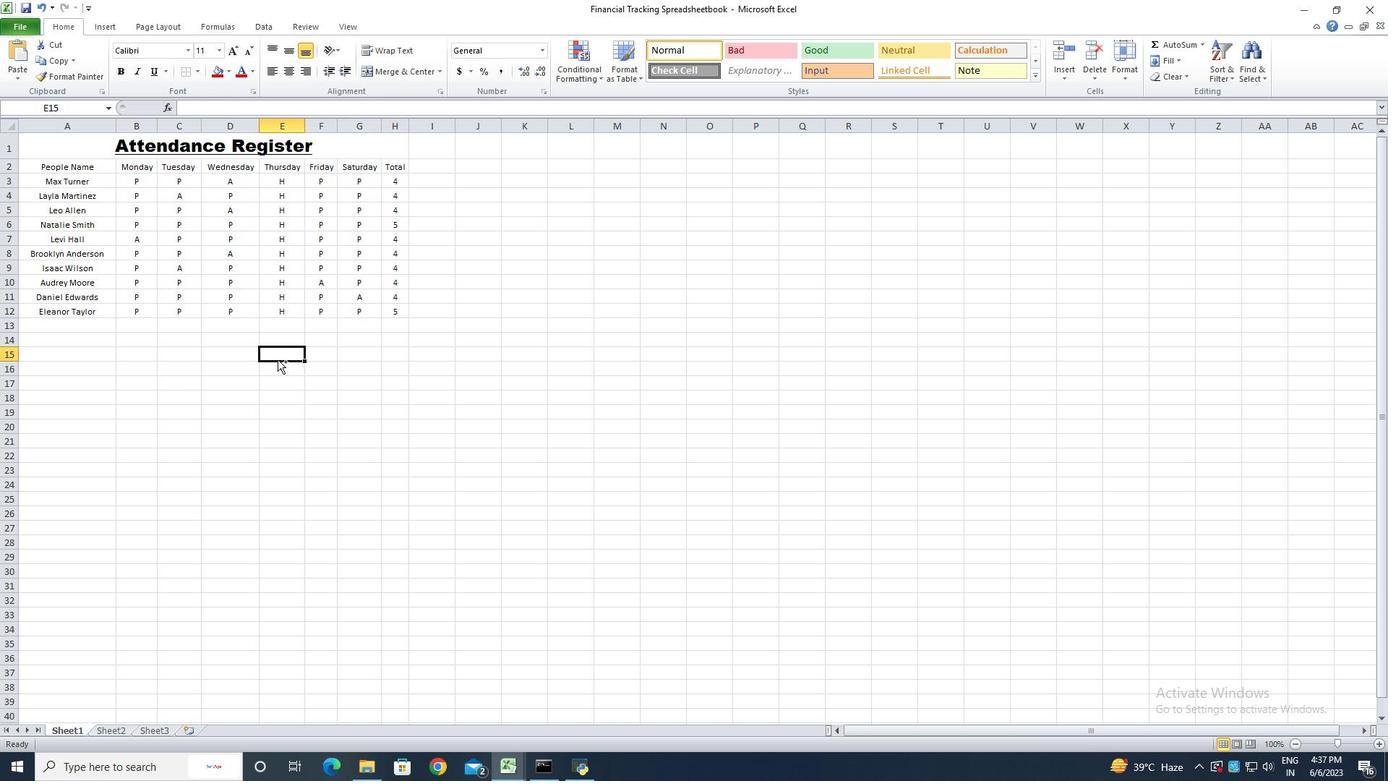 
